 Task: Add Fresh Farm-Raised Tilapia Fillet to the cart.
Action: Mouse moved to (16, 114)
Screenshot: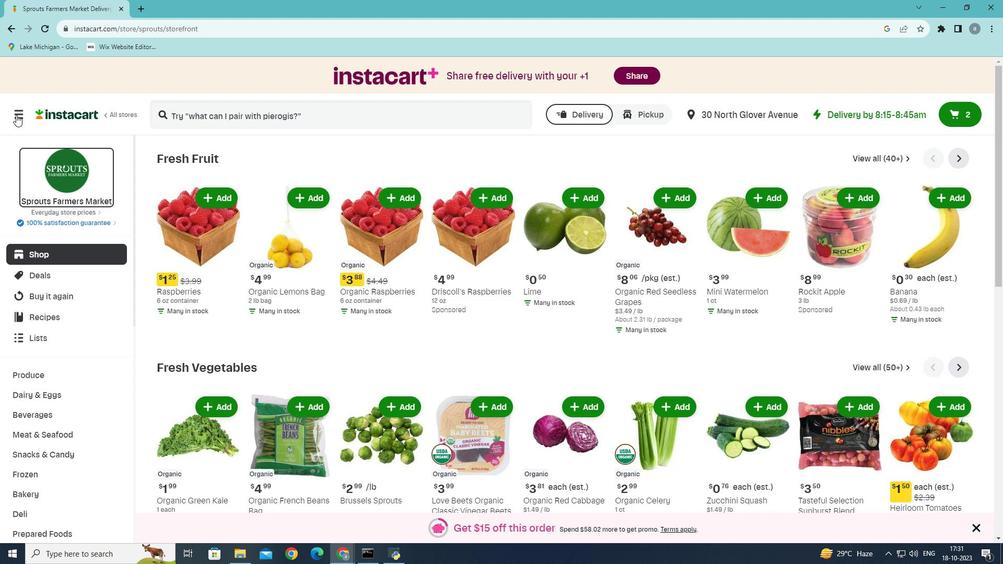 
Action: Mouse pressed left at (16, 114)
Screenshot: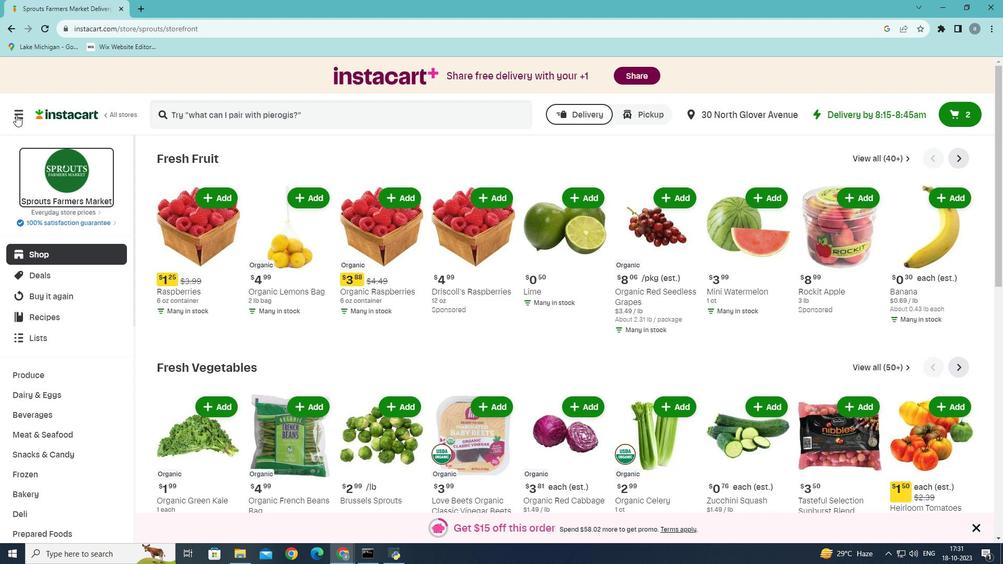 
Action: Mouse moved to (98, 306)
Screenshot: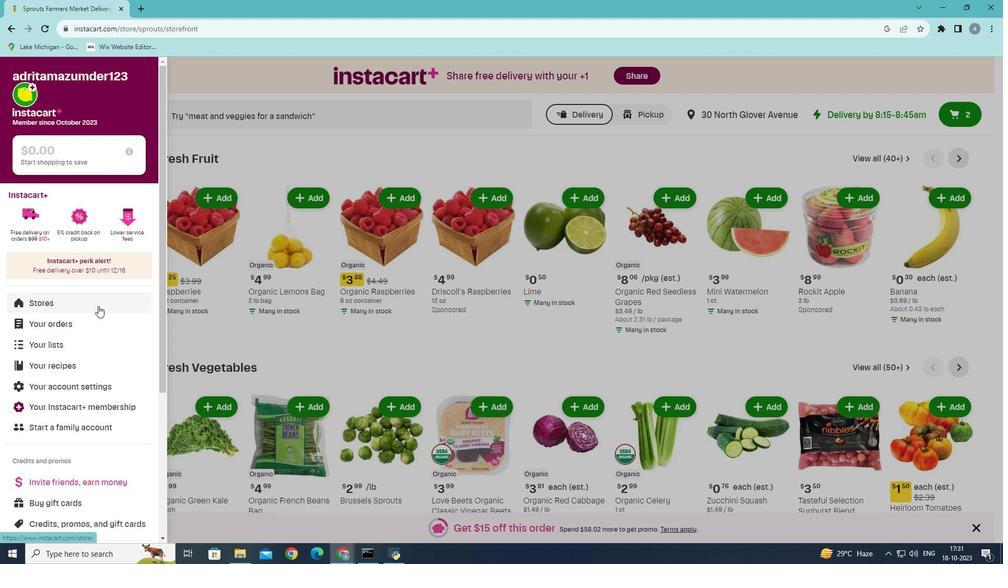 
Action: Mouse pressed left at (98, 306)
Screenshot: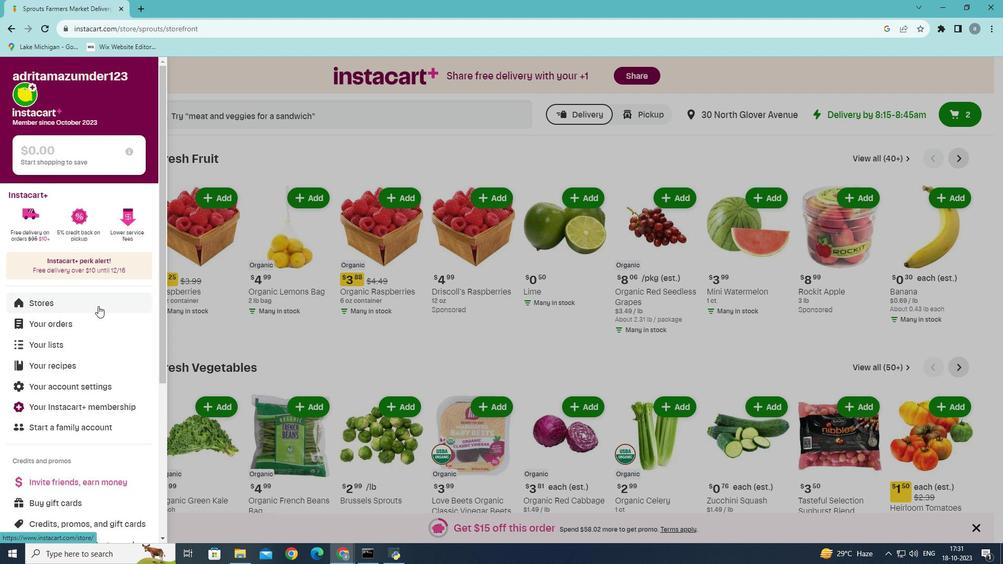 
Action: Mouse moved to (235, 108)
Screenshot: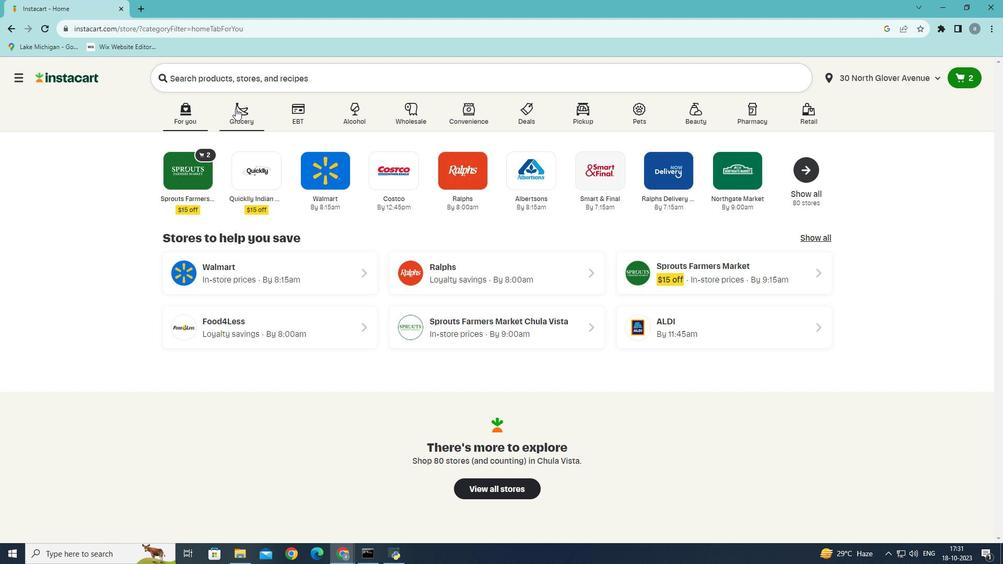 
Action: Mouse pressed left at (235, 108)
Screenshot: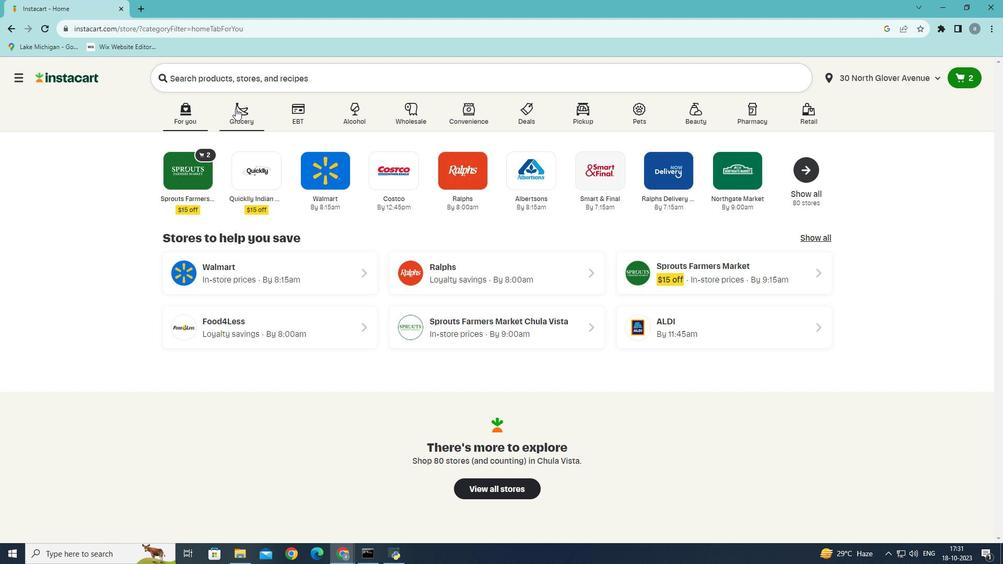 
Action: Mouse moved to (227, 302)
Screenshot: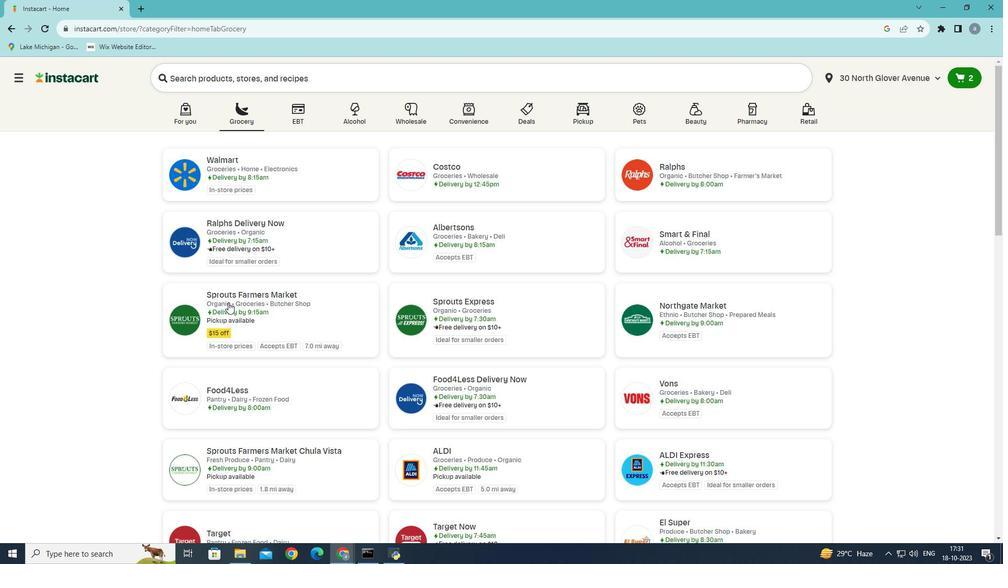 
Action: Mouse pressed left at (227, 302)
Screenshot: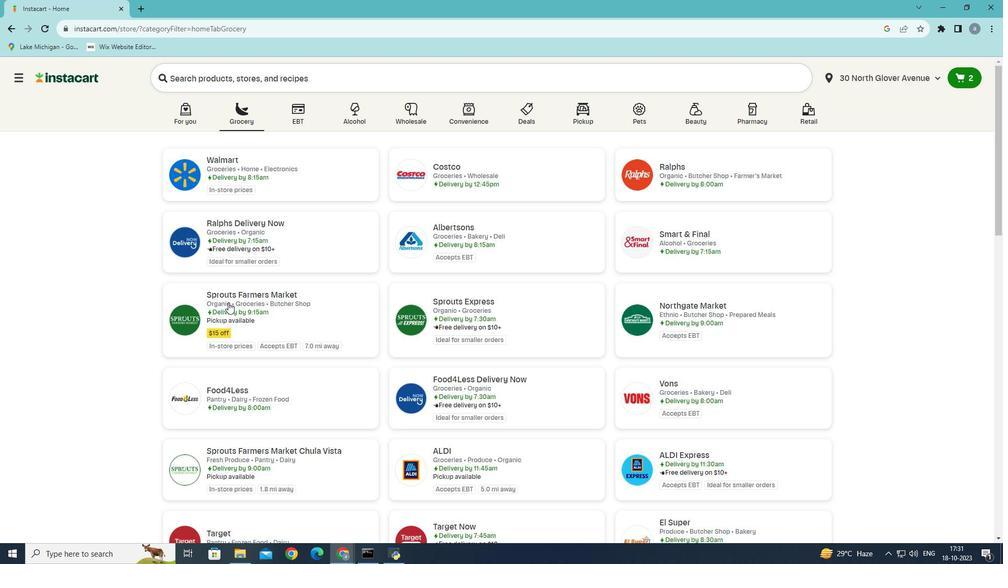 
Action: Mouse moved to (84, 432)
Screenshot: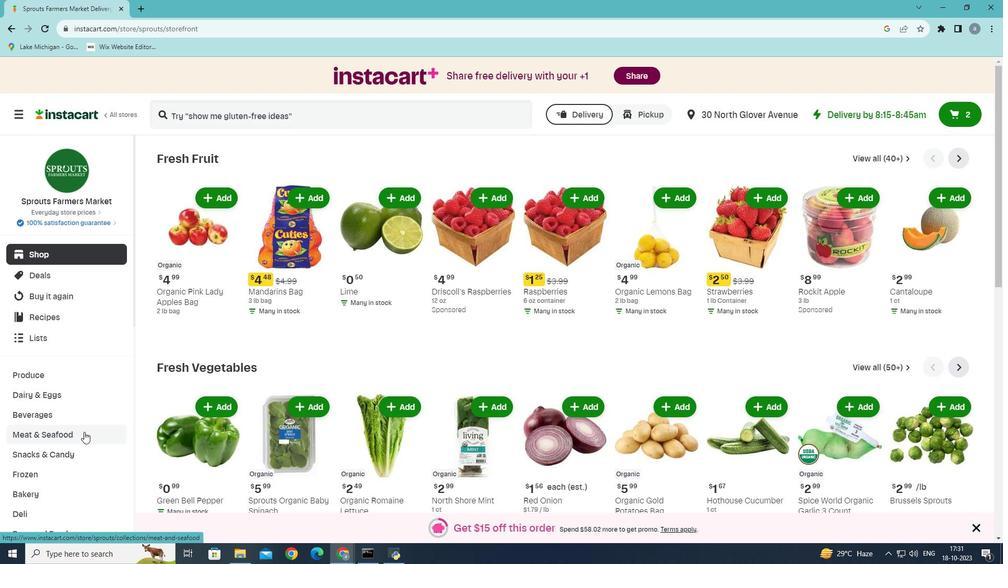 
Action: Mouse pressed left at (84, 432)
Screenshot: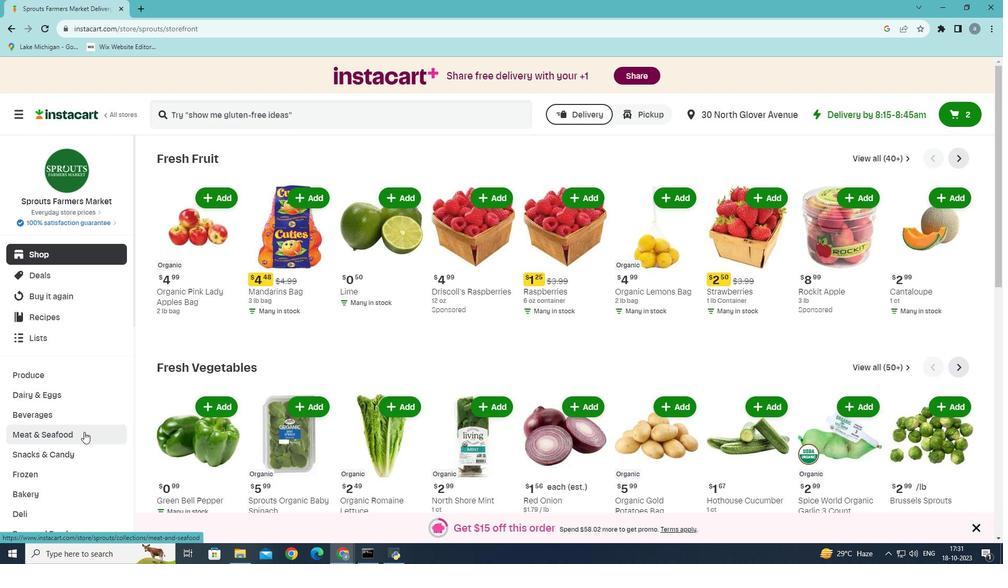
Action: Mouse moved to (312, 428)
Screenshot: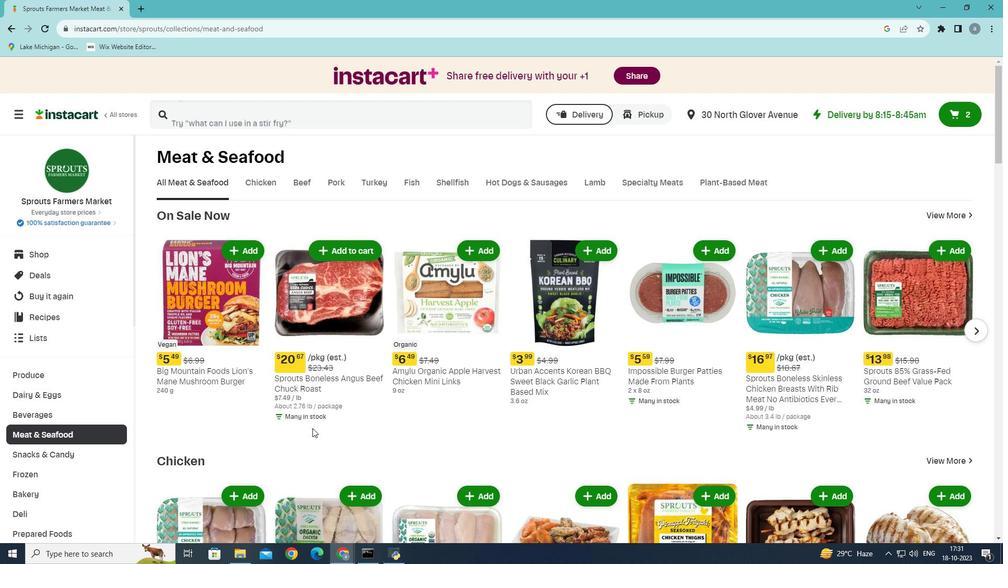 
Action: Mouse scrolled (312, 428) with delta (0, 0)
Screenshot: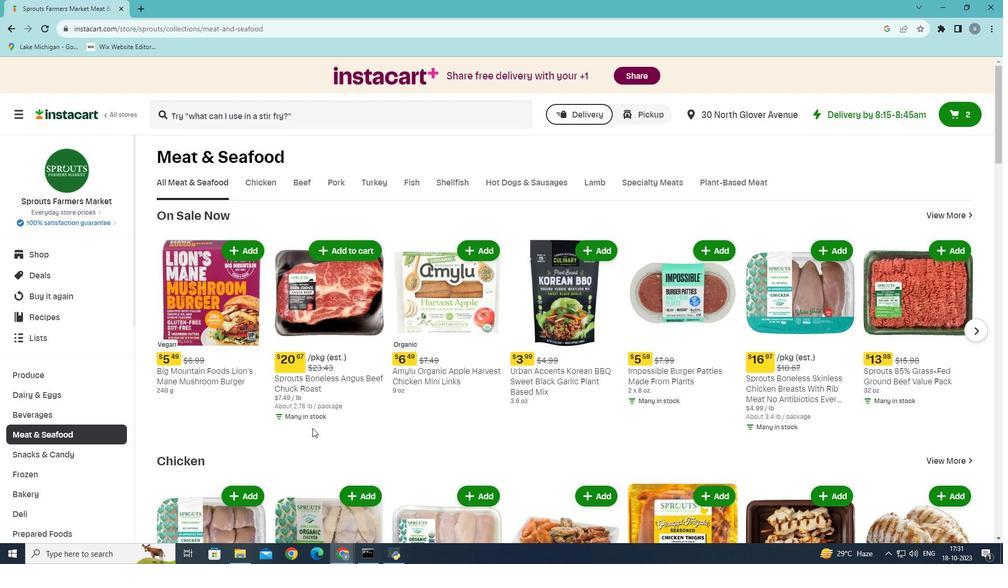 
Action: Mouse moved to (410, 154)
Screenshot: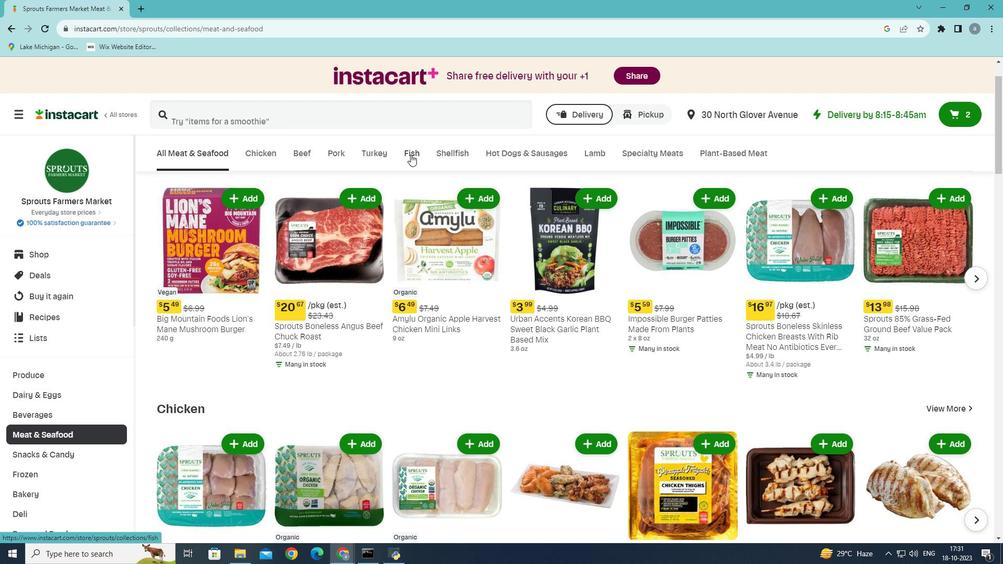 
Action: Mouse pressed left at (410, 154)
Screenshot: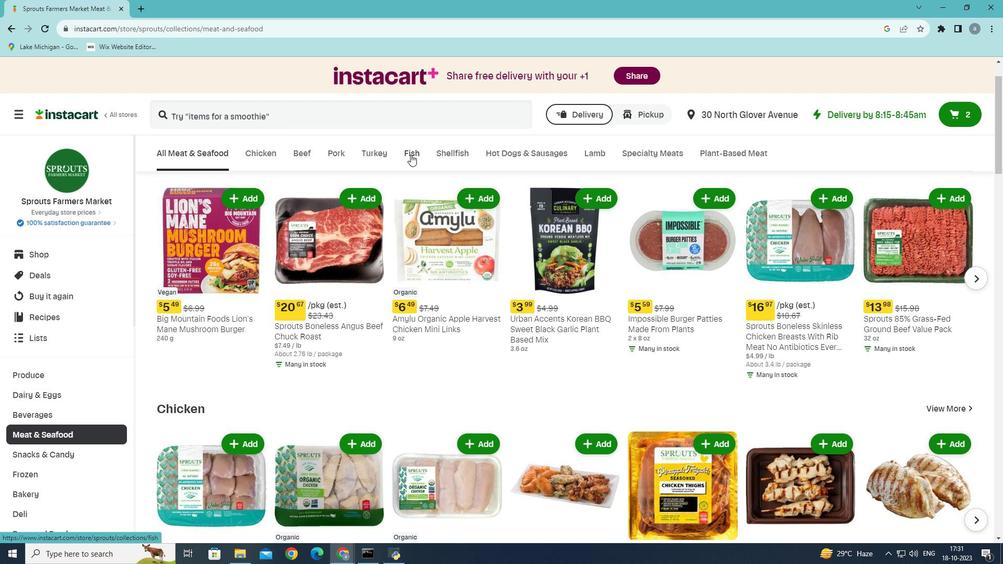 
Action: Mouse moved to (460, 301)
Screenshot: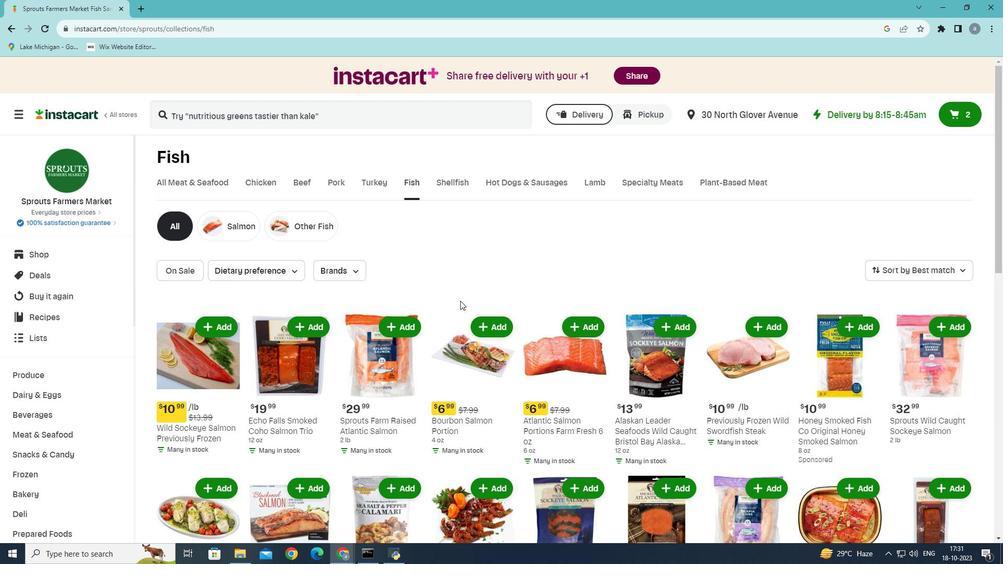 
Action: Mouse scrolled (460, 300) with delta (0, 0)
Screenshot: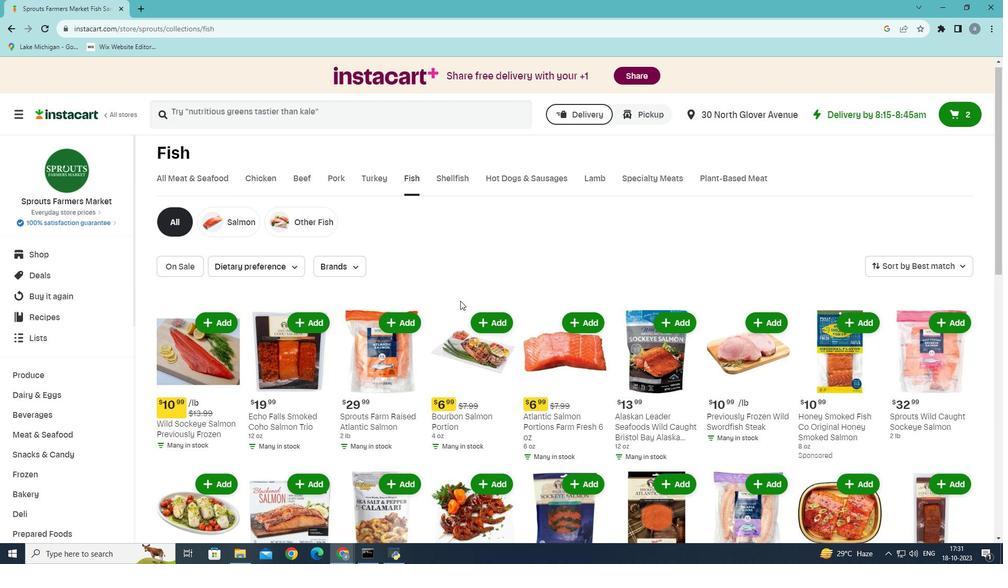 
Action: Mouse moved to (492, 295)
Screenshot: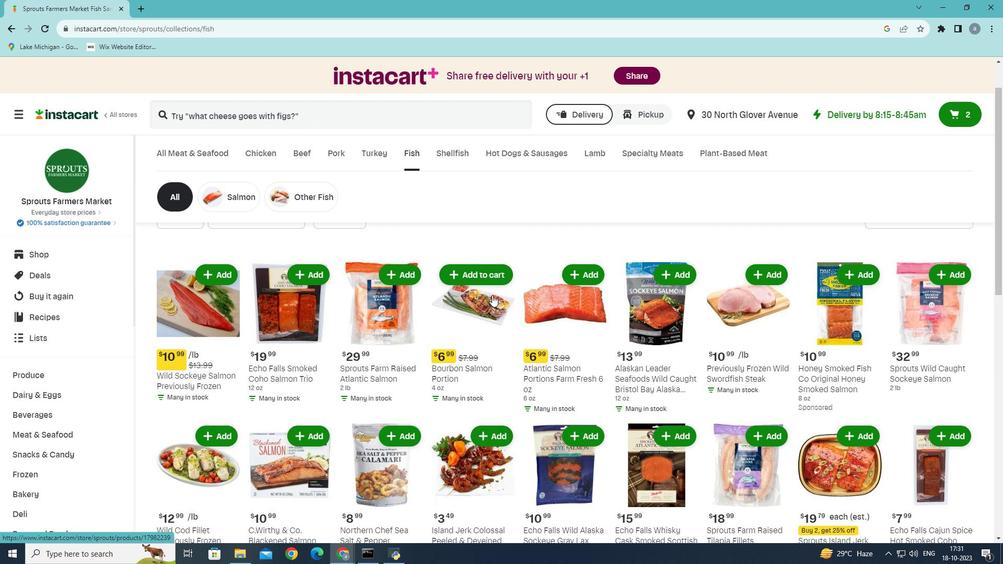 
Action: Mouse scrolled (492, 294) with delta (0, 0)
Screenshot: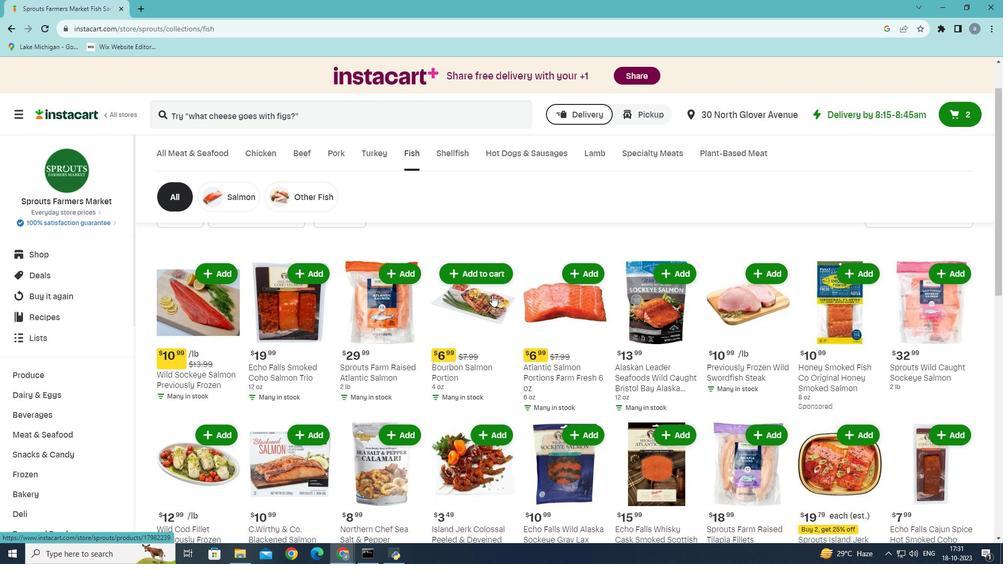 
Action: Mouse scrolled (492, 294) with delta (0, 0)
Screenshot: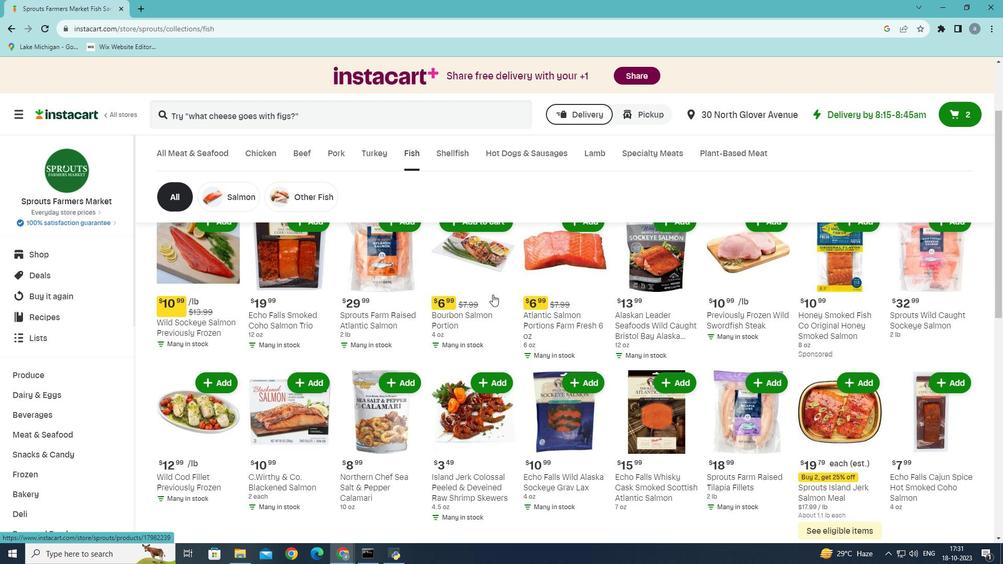 
Action: Mouse moved to (504, 286)
Screenshot: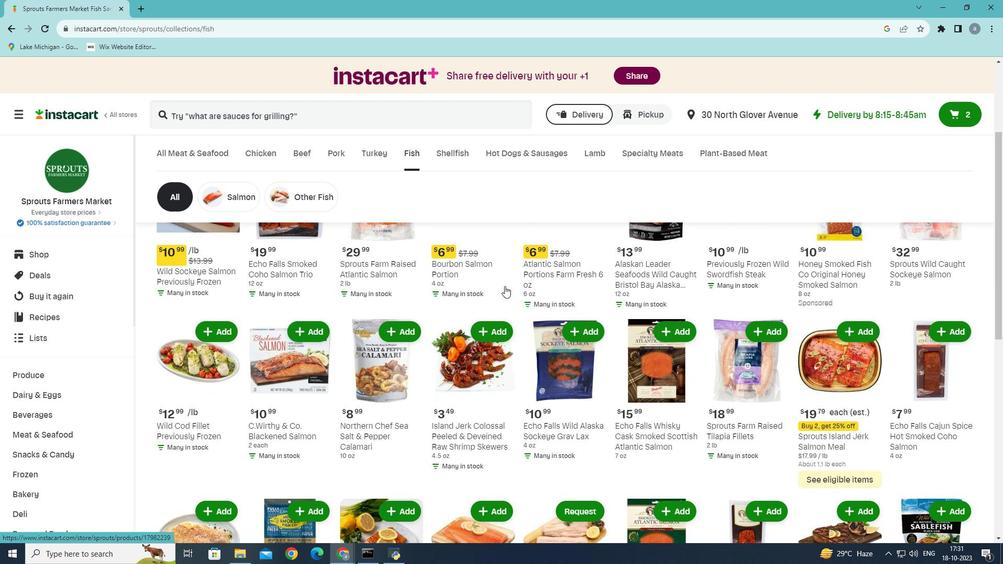 
Action: Mouse scrolled (504, 285) with delta (0, 0)
Screenshot: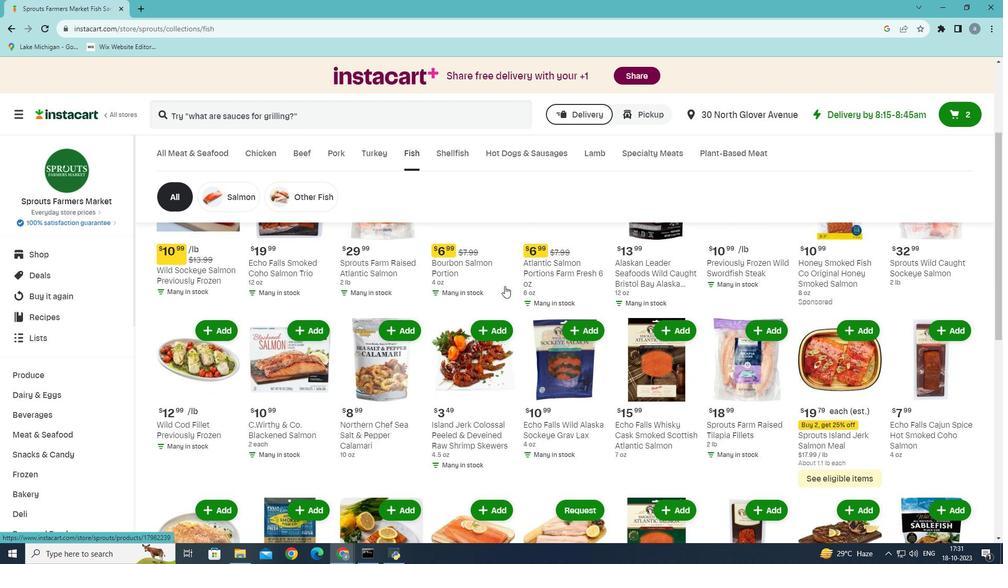 
Action: Mouse scrolled (504, 285) with delta (0, 0)
Screenshot: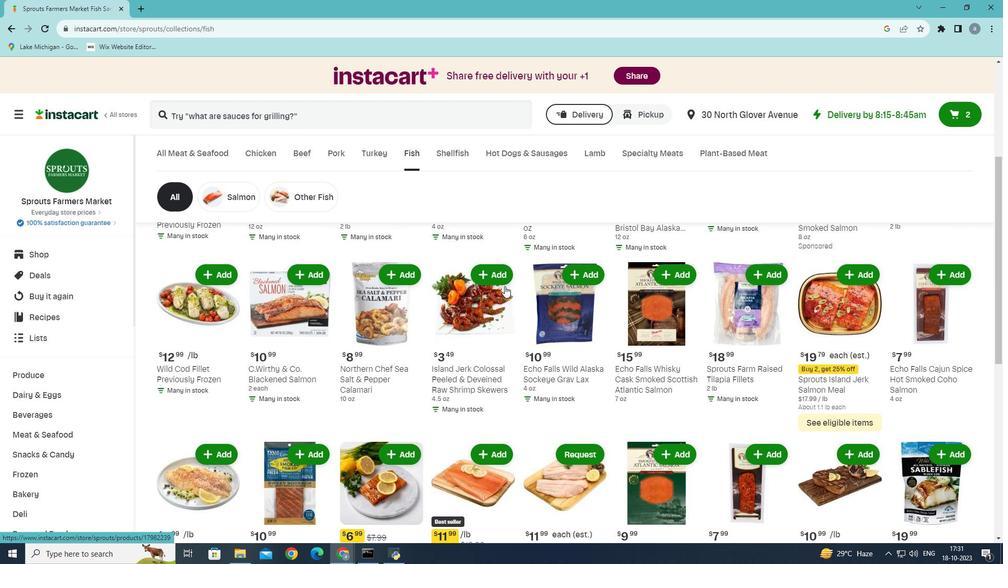 
Action: Mouse moved to (504, 285)
Screenshot: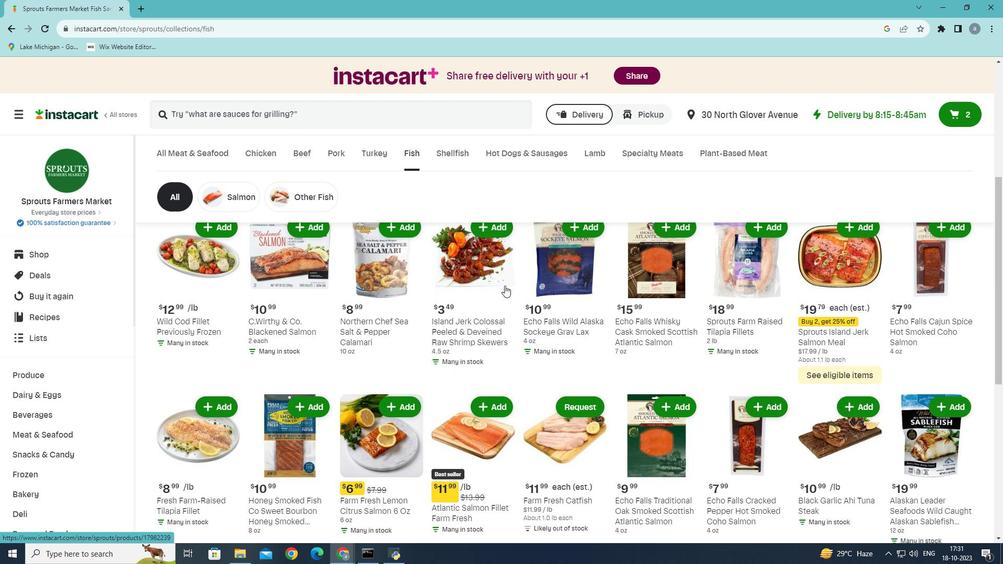 
Action: Mouse scrolled (504, 285) with delta (0, 0)
Screenshot: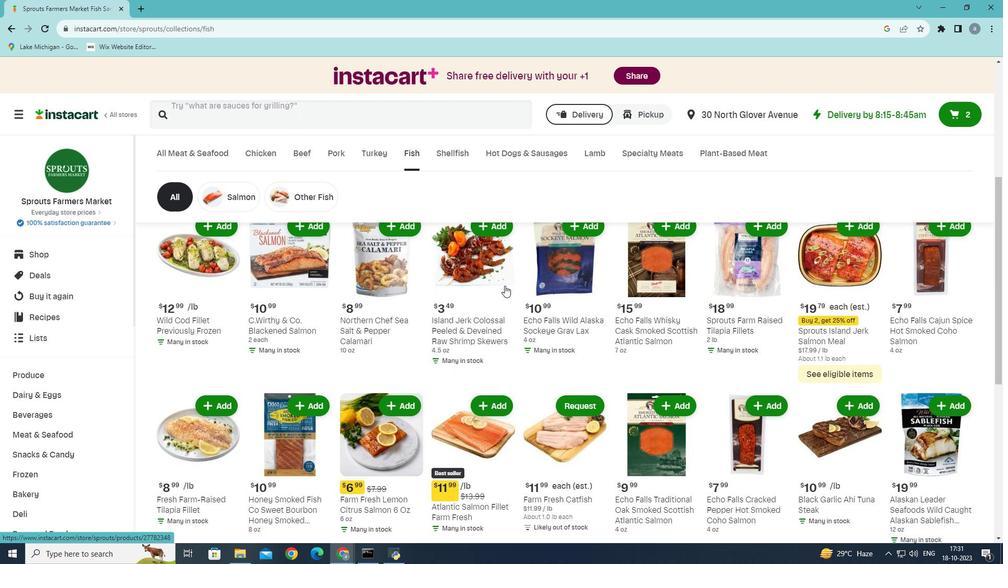 
Action: Mouse scrolled (504, 285) with delta (0, 0)
Screenshot: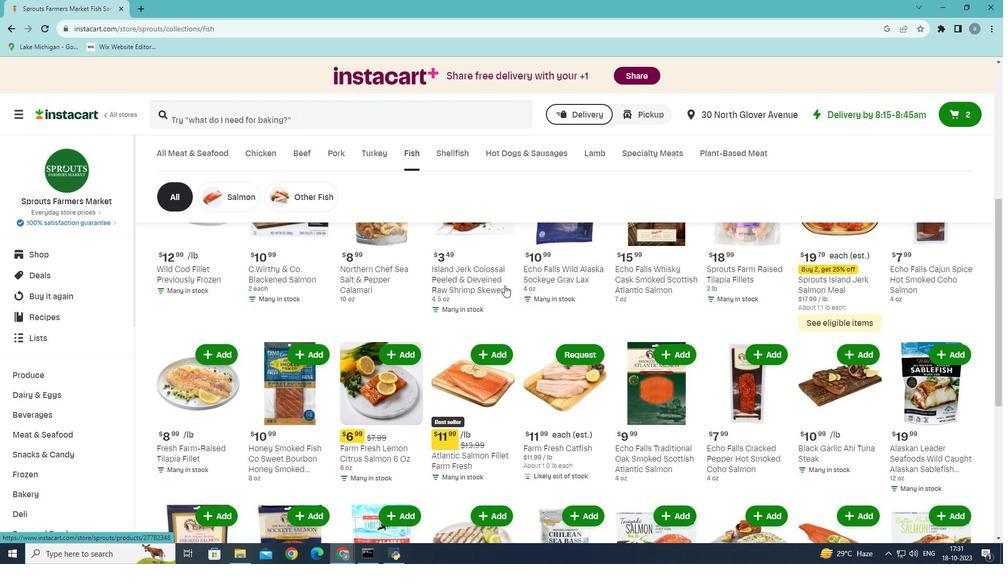 
Action: Mouse moved to (513, 278)
Screenshot: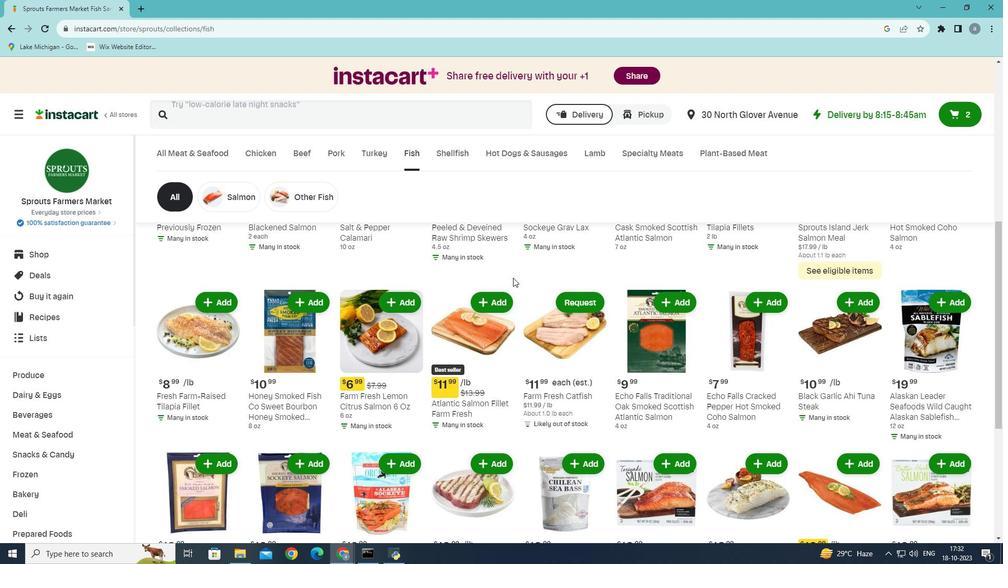 
Action: Mouse scrolled (513, 277) with delta (0, 0)
Screenshot: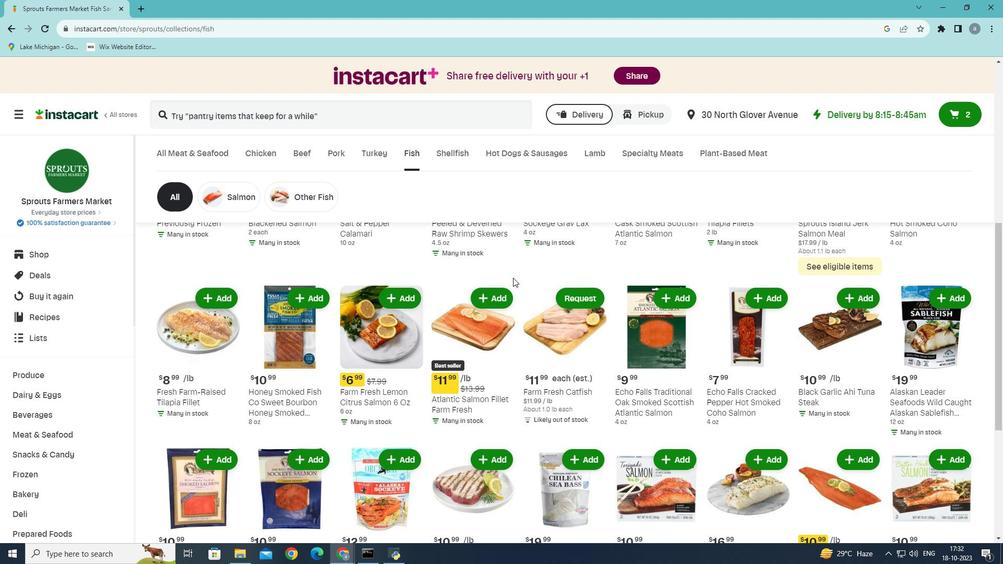 
Action: Mouse moved to (513, 279)
Screenshot: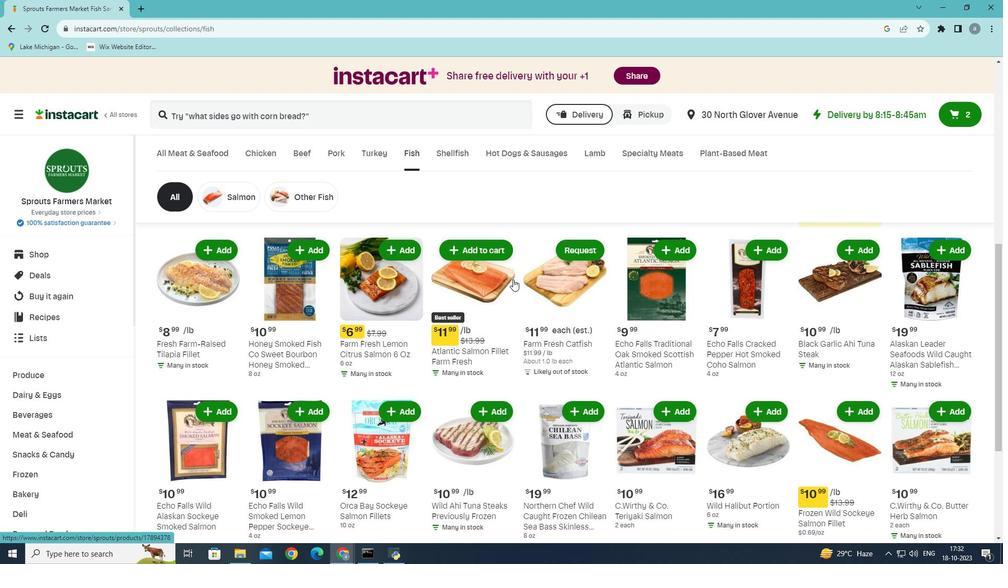 
Action: Mouse scrolled (513, 279) with delta (0, 0)
Screenshot: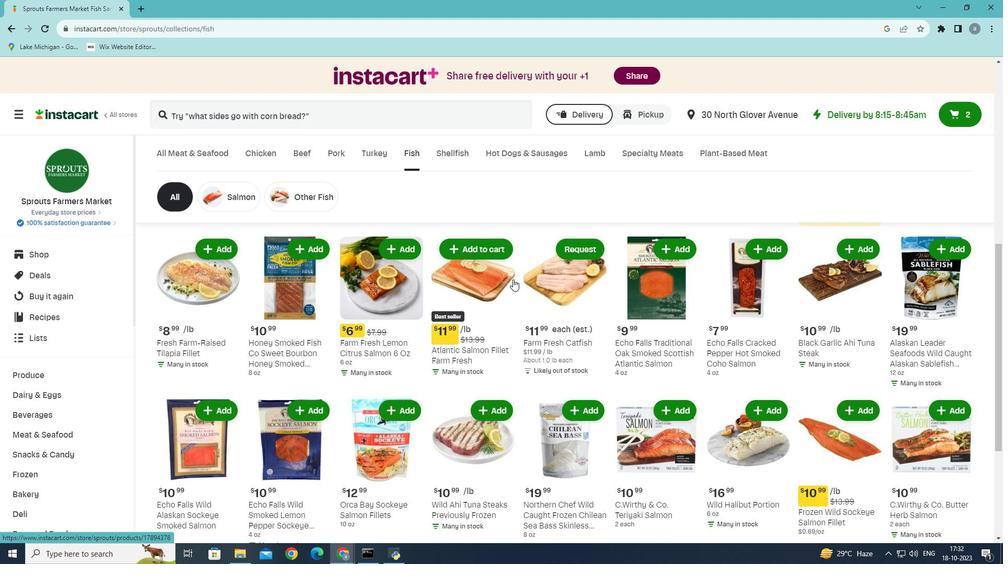 
Action: Mouse scrolled (513, 279) with delta (0, 0)
Screenshot: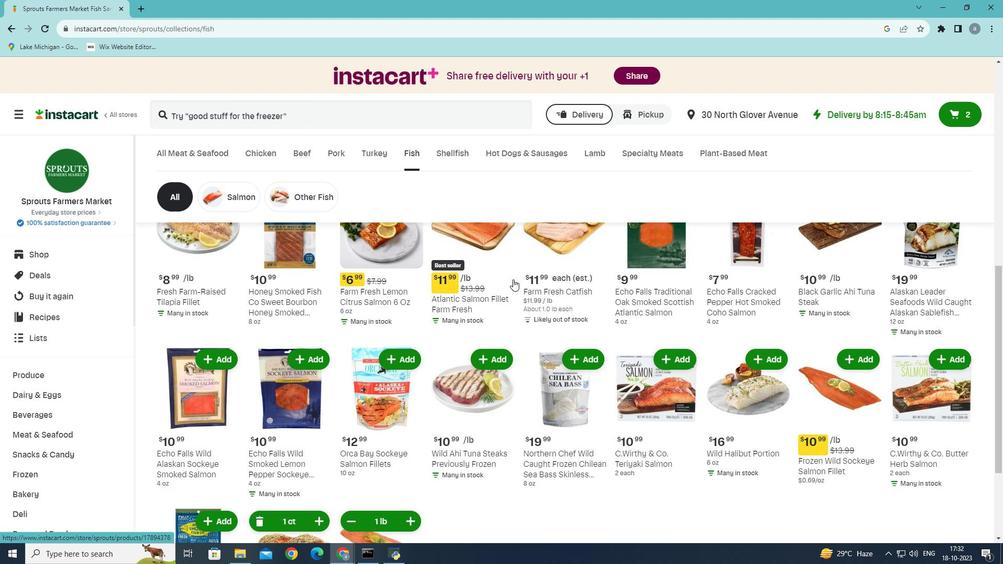 
Action: Mouse scrolled (513, 279) with delta (0, 0)
Screenshot: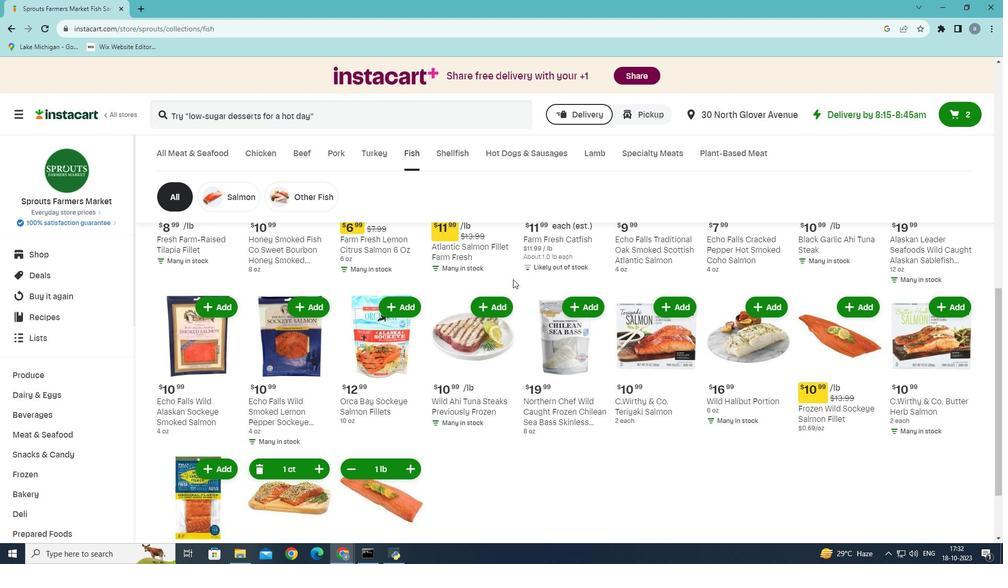 
Action: Mouse scrolled (513, 279) with delta (0, 0)
Screenshot: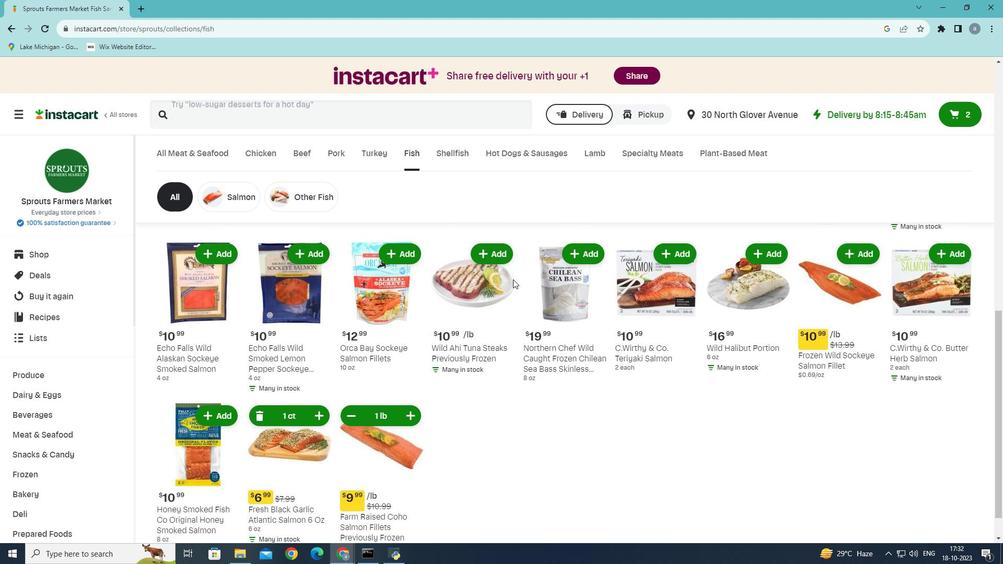
Action: Mouse scrolled (513, 279) with delta (0, 0)
Screenshot: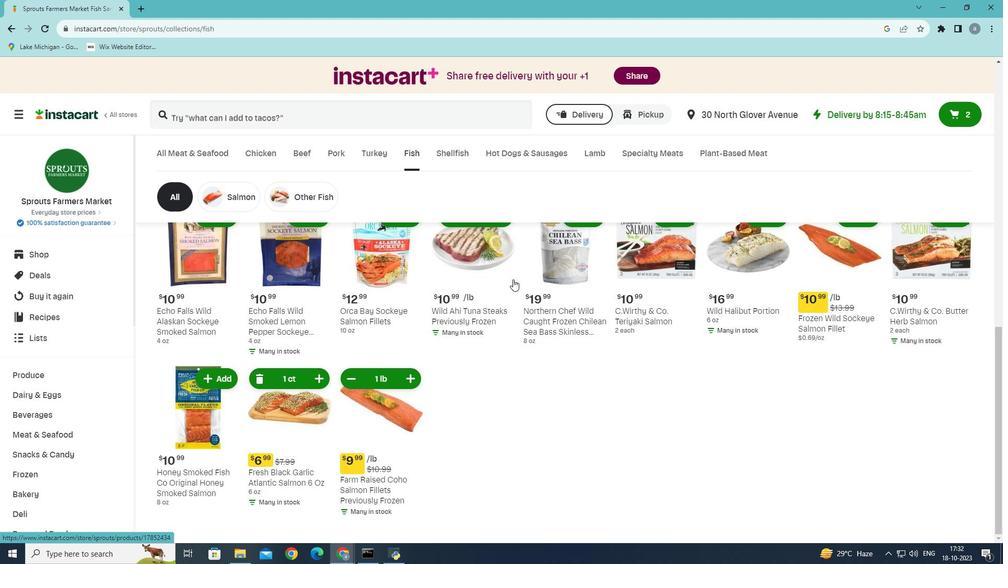
Action: Mouse scrolled (513, 279) with delta (0, 0)
Screenshot: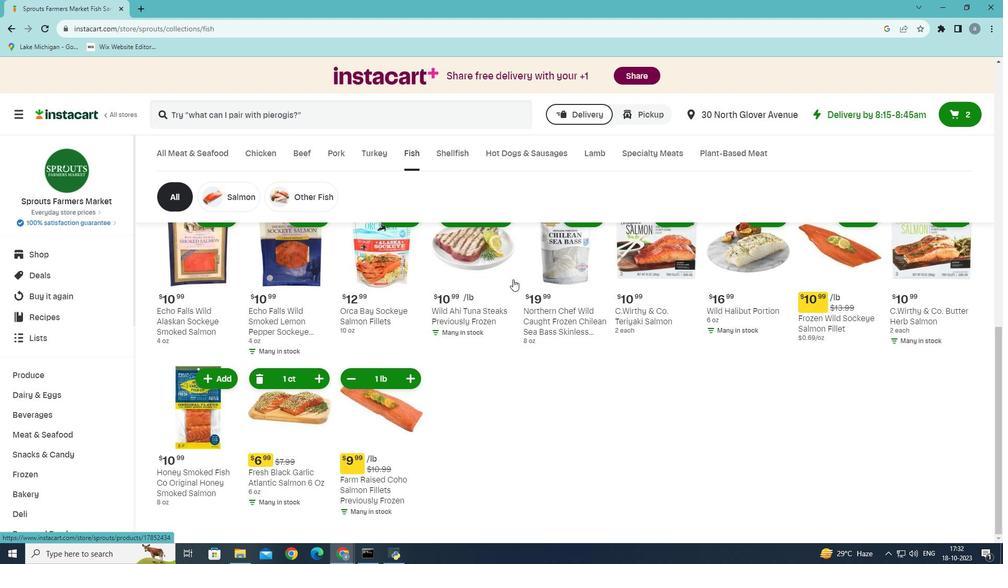 
Action: Mouse scrolled (513, 279) with delta (0, 0)
Screenshot: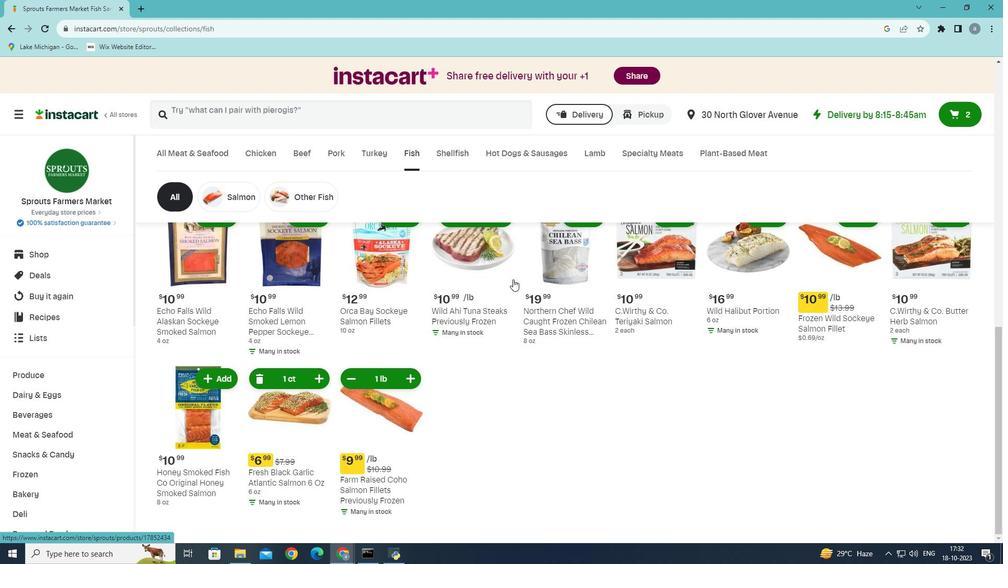 
Action: Mouse scrolled (513, 279) with delta (0, 0)
Screenshot: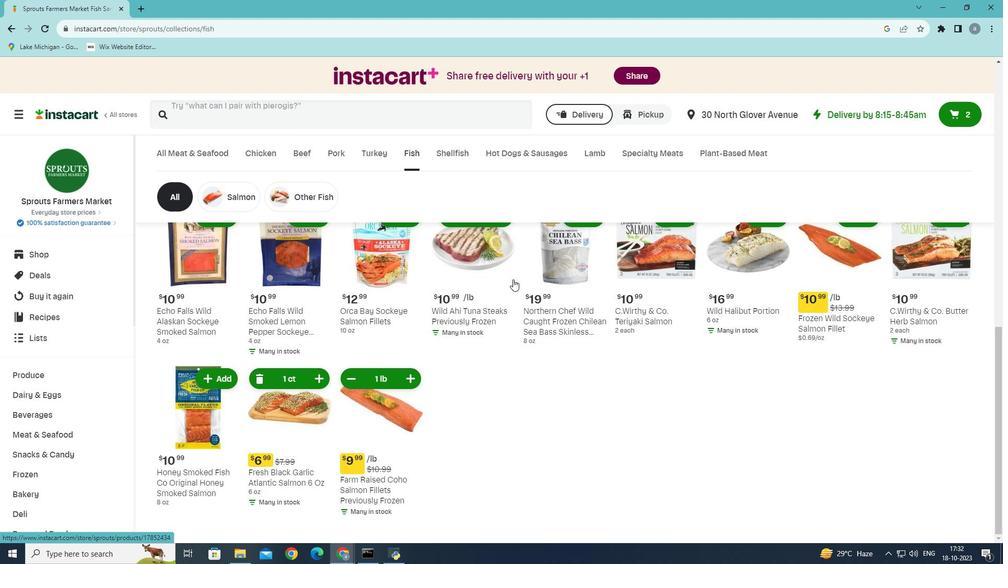 
Action: Mouse scrolled (513, 280) with delta (0, 0)
Screenshot: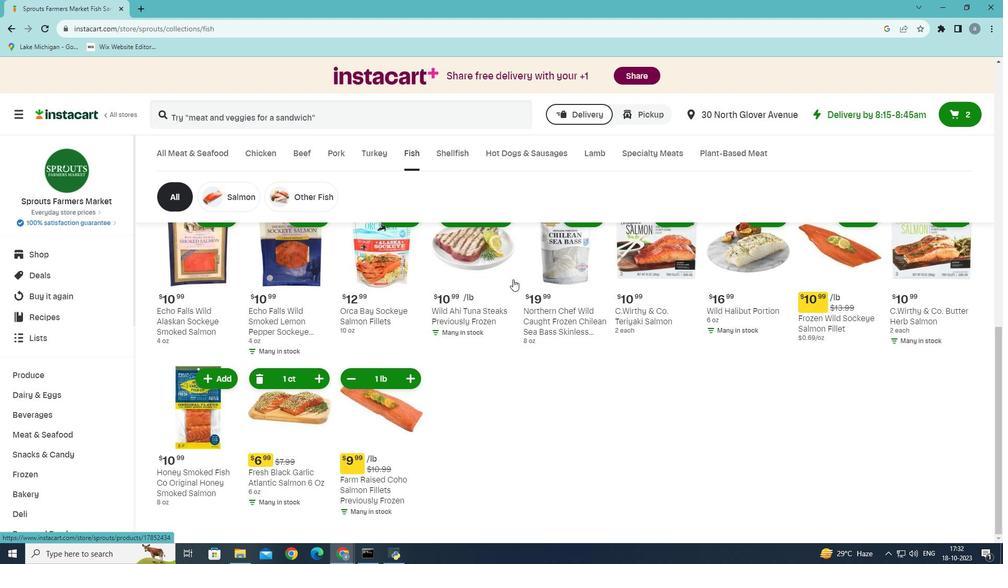 
Action: Mouse scrolled (513, 280) with delta (0, 0)
Screenshot: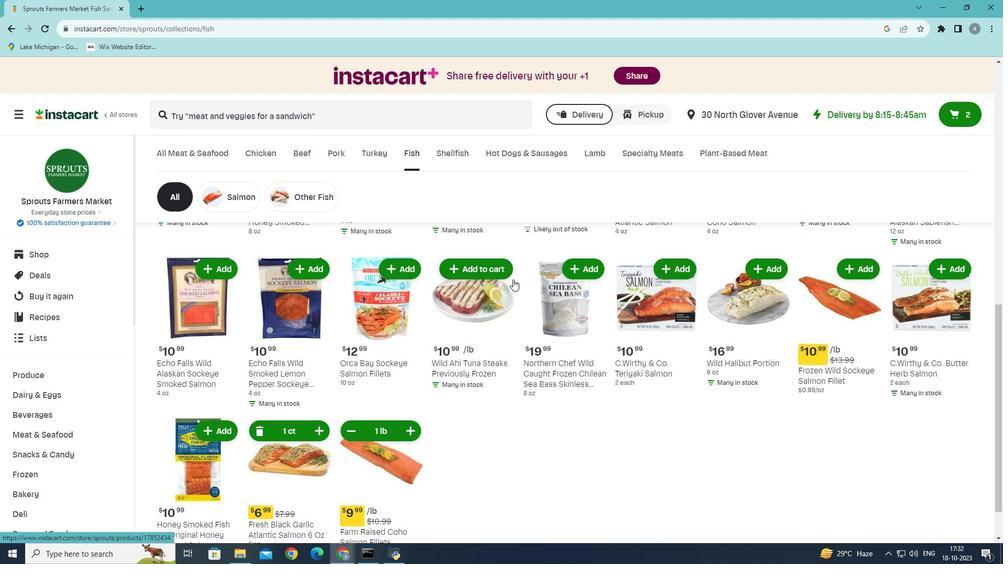 
Action: Mouse scrolled (513, 279) with delta (0, 0)
Screenshot: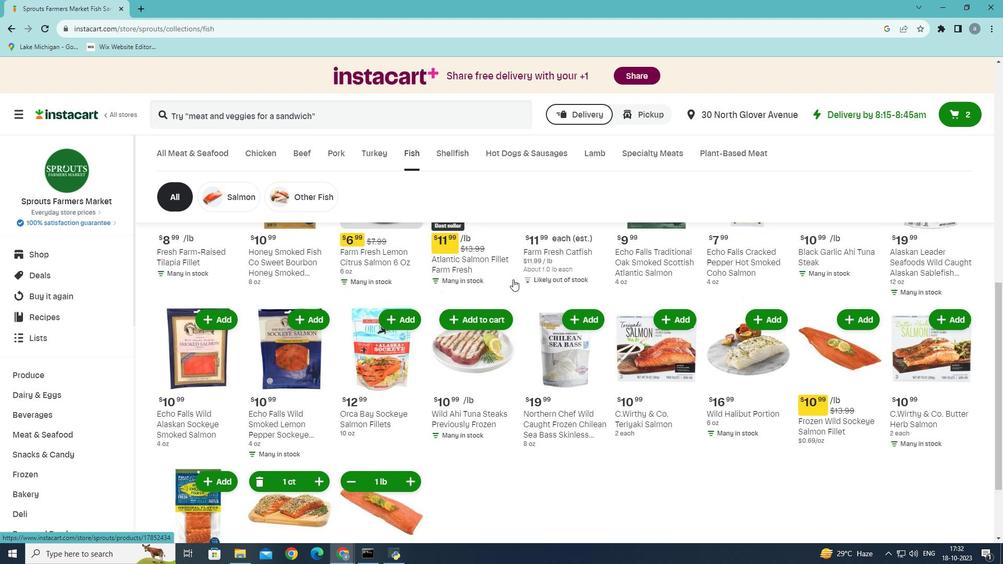 
Action: Mouse scrolled (513, 279) with delta (0, 0)
Screenshot: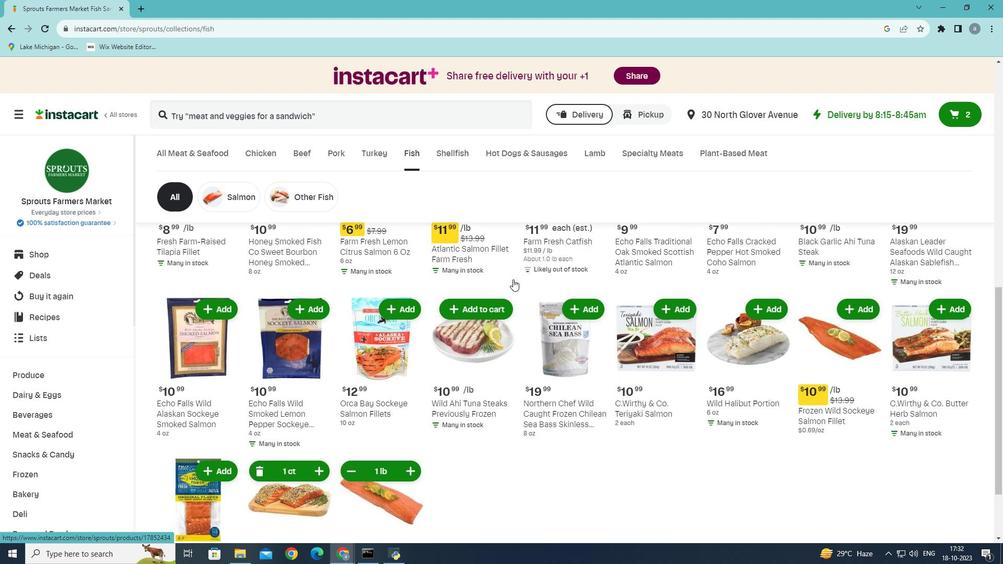 
Action: Mouse scrolled (513, 280) with delta (0, 0)
Screenshot: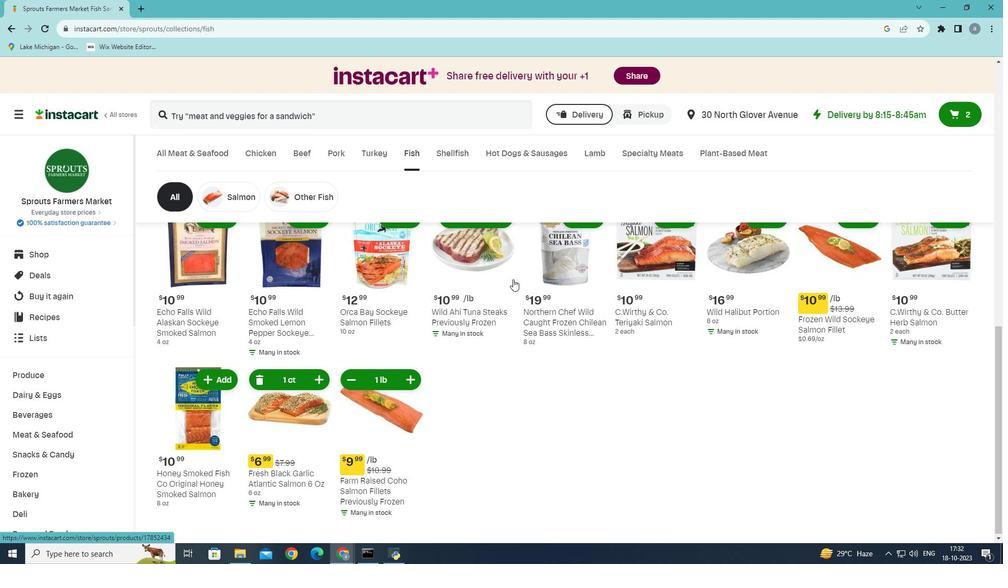 
Action: Mouse scrolled (513, 280) with delta (0, 0)
Screenshot: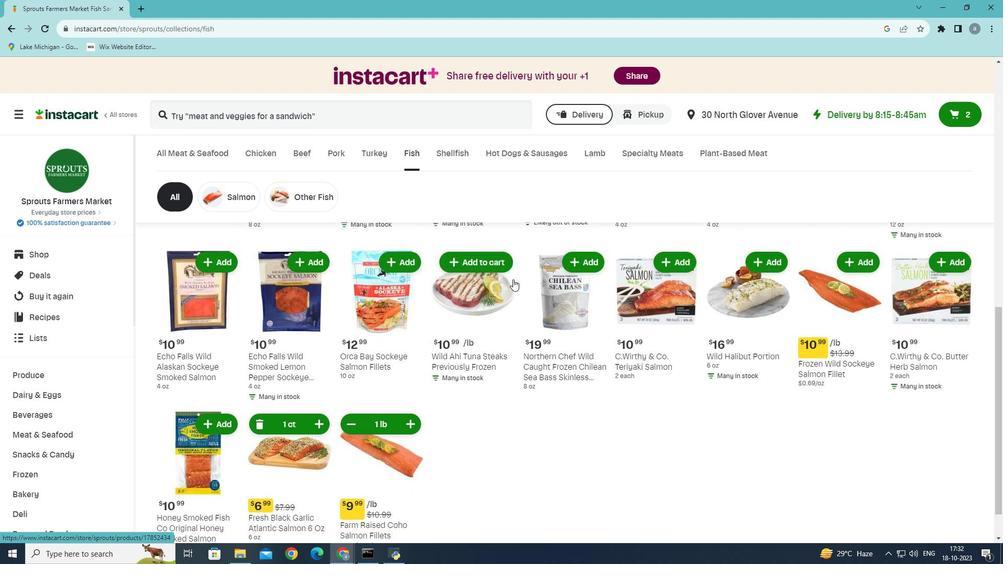
Action: Mouse scrolled (513, 280) with delta (0, 0)
Screenshot: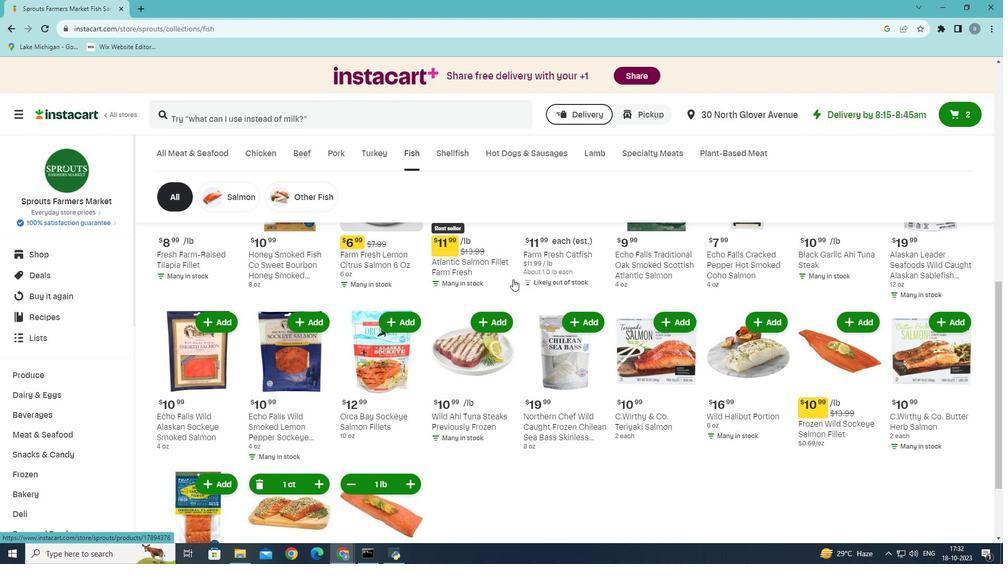 
Action: Mouse scrolled (513, 280) with delta (0, 0)
Screenshot: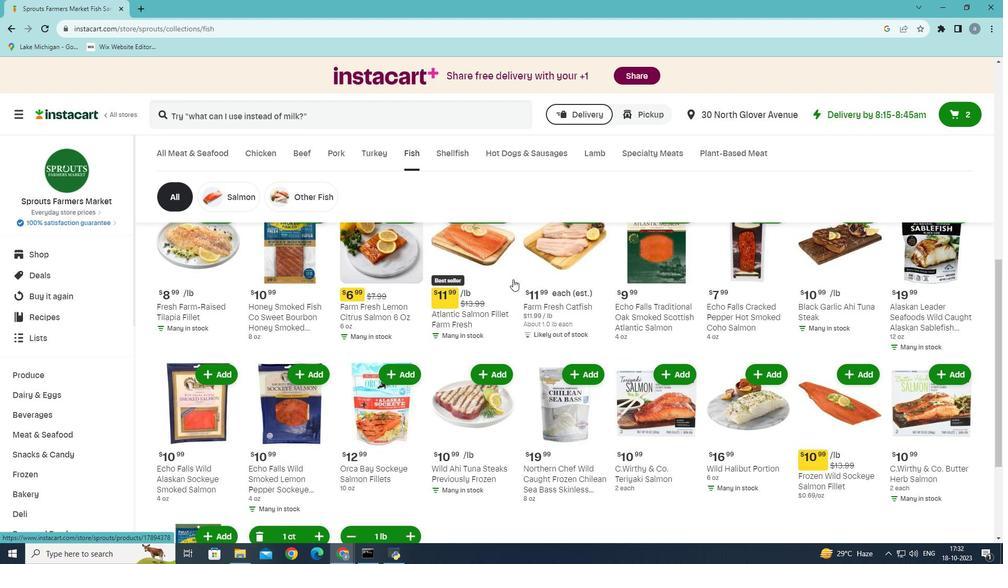 
Action: Mouse moved to (518, 296)
Screenshot: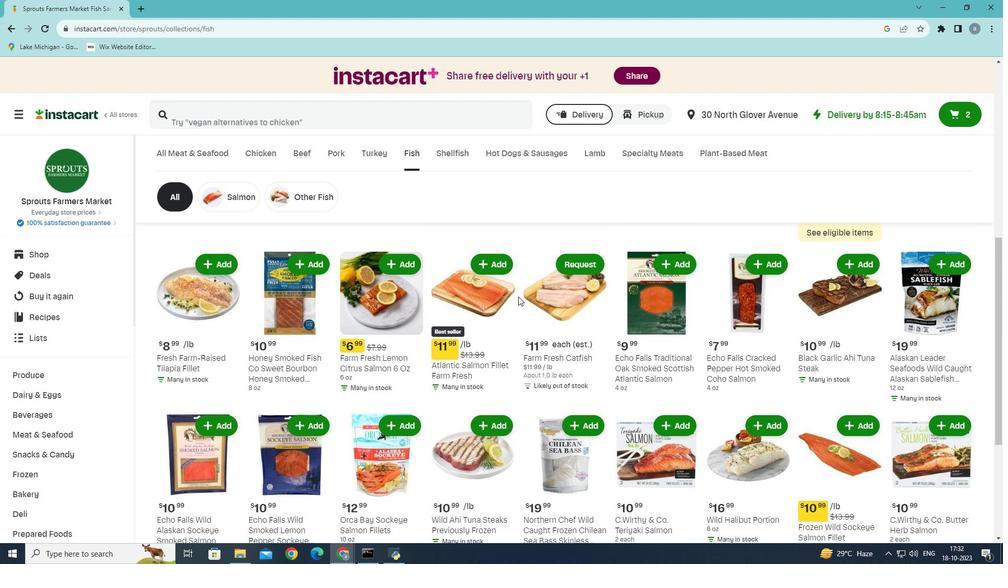 
Action: Mouse scrolled (518, 297) with delta (0, 0)
Screenshot: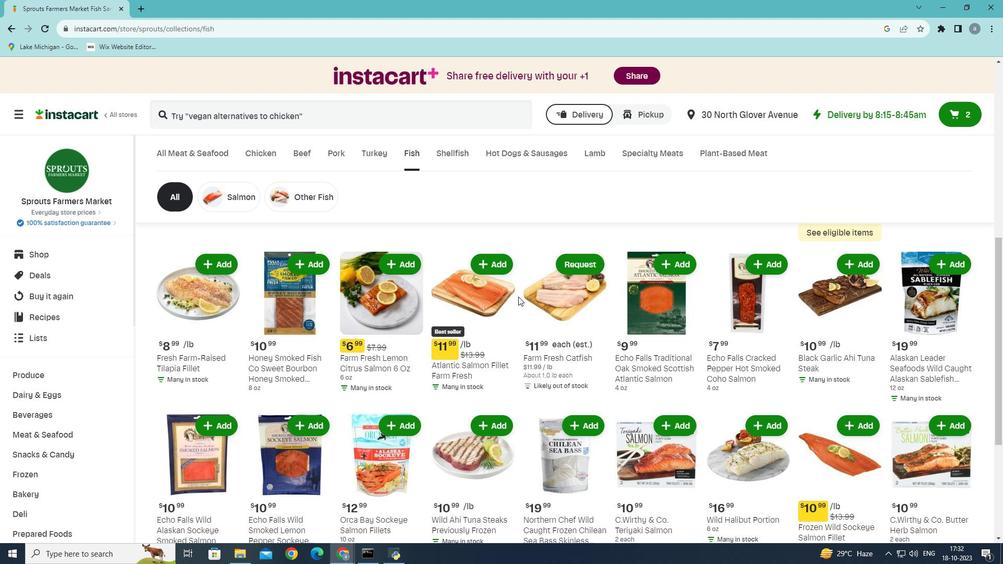 
Action: Mouse moved to (520, 296)
Screenshot: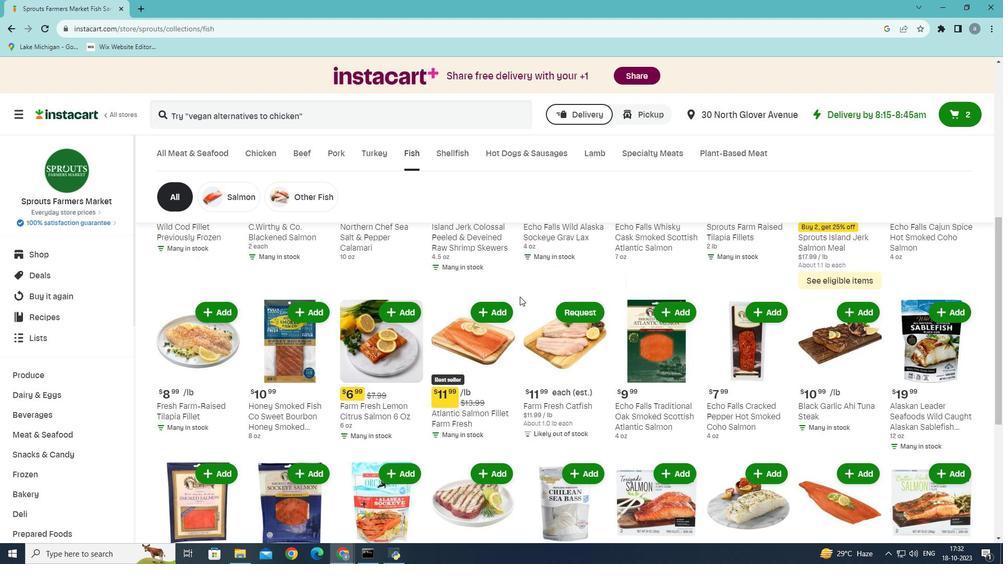 
Action: Mouse scrolled (520, 297) with delta (0, 0)
Screenshot: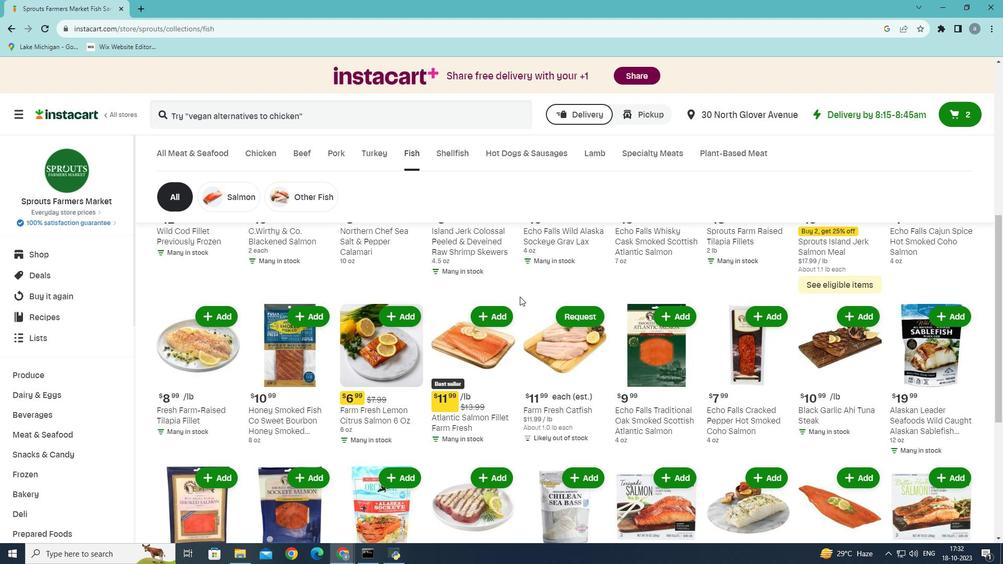 
Action: Mouse scrolled (520, 297) with delta (0, 0)
Screenshot: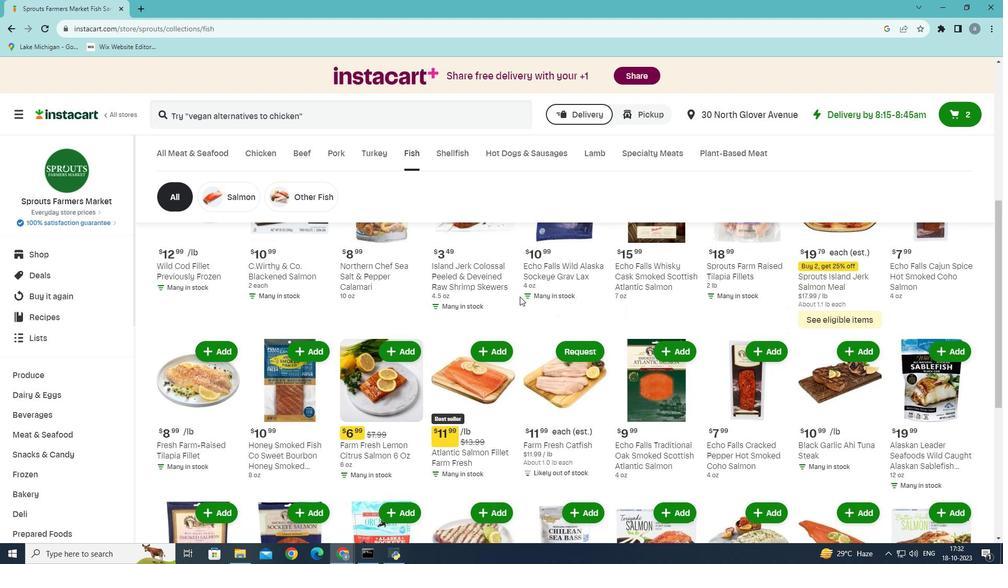 
Action: Mouse moved to (580, 312)
Screenshot: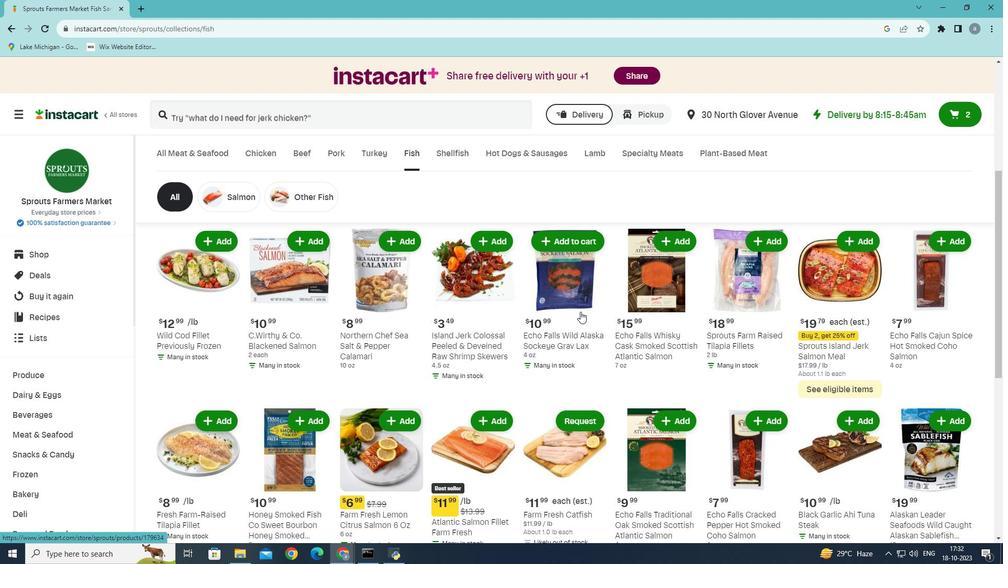 
Action: Mouse scrolled (580, 312) with delta (0, 0)
Screenshot: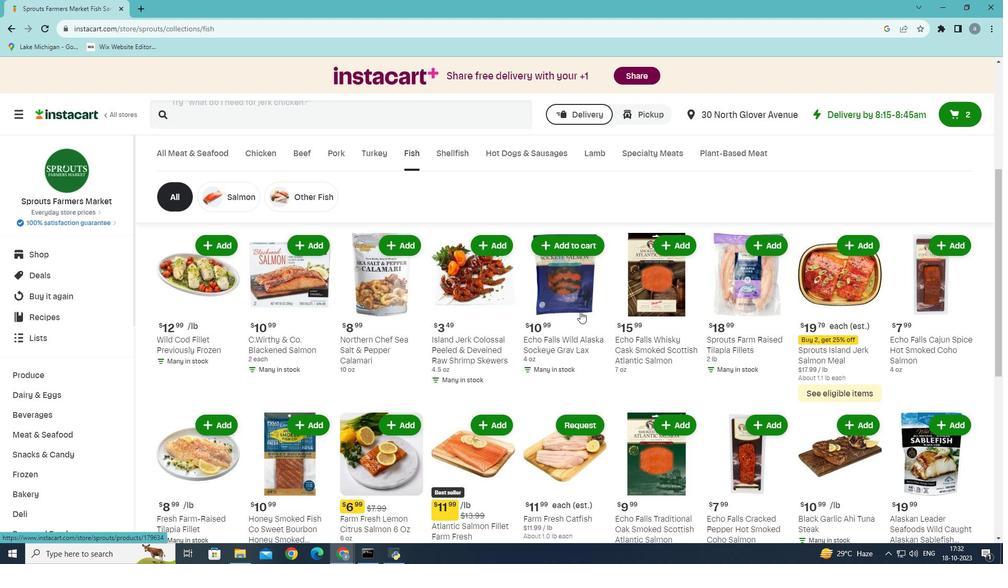 
Action: Mouse moved to (580, 312)
Screenshot: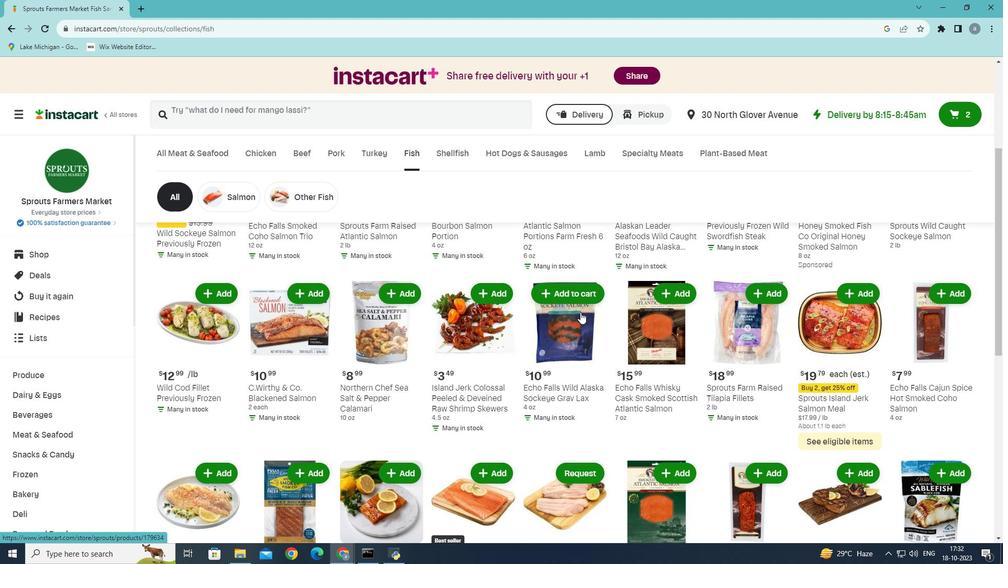 
Action: Mouse scrolled (580, 313) with delta (0, 0)
Screenshot: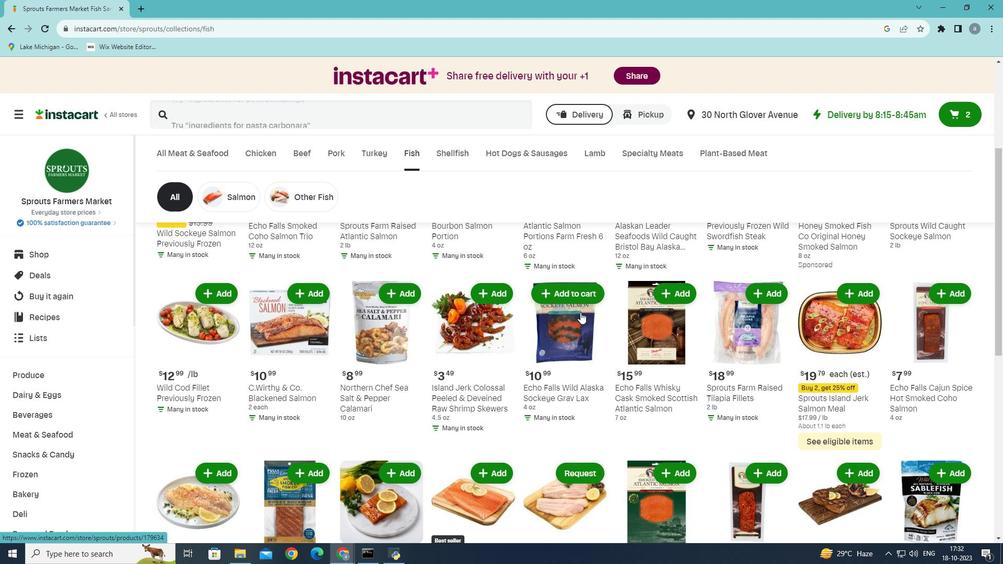 
Action: Mouse moved to (583, 312)
Screenshot: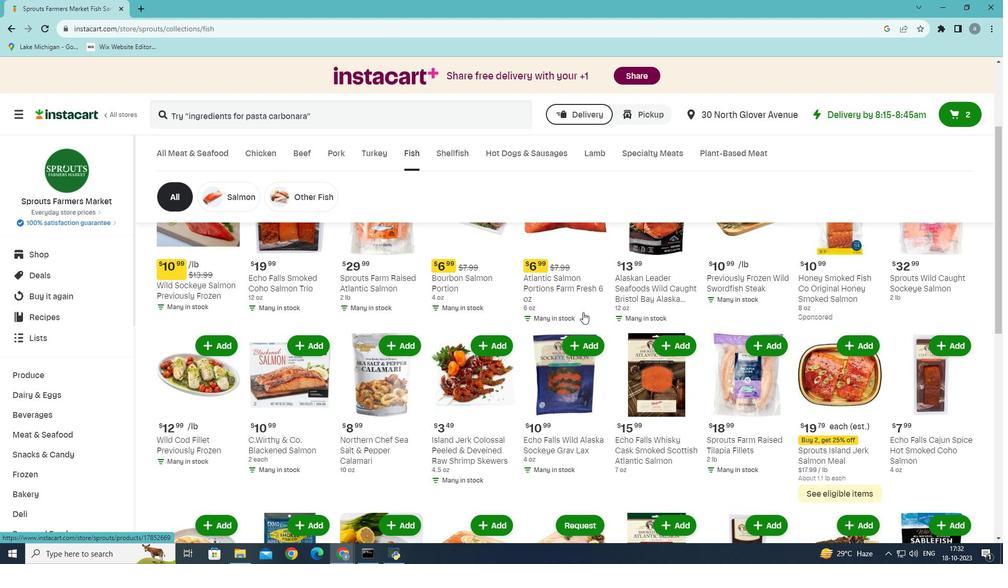 
Action: Mouse scrolled (583, 313) with delta (0, 0)
Screenshot: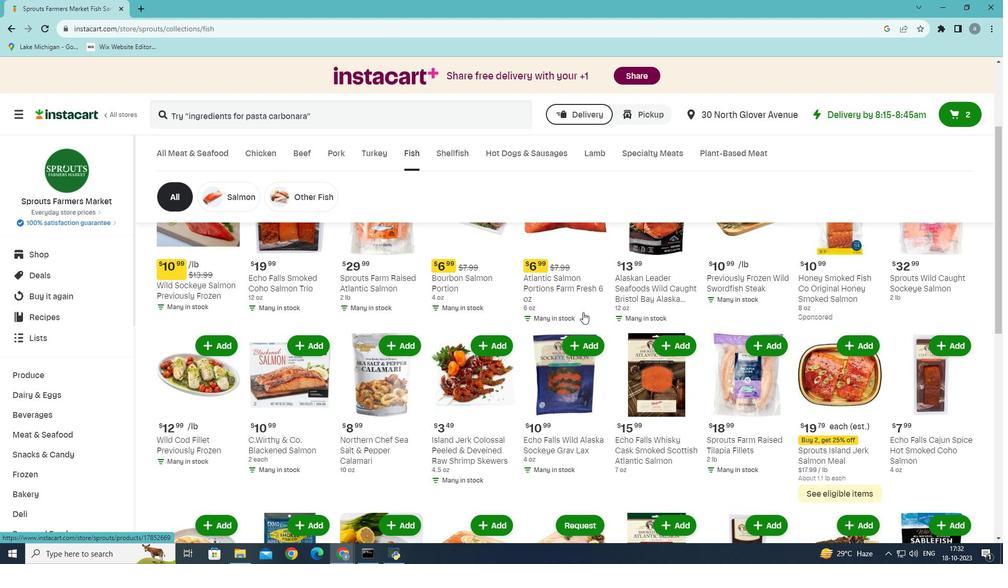 
Action: Mouse moved to (552, 321)
Screenshot: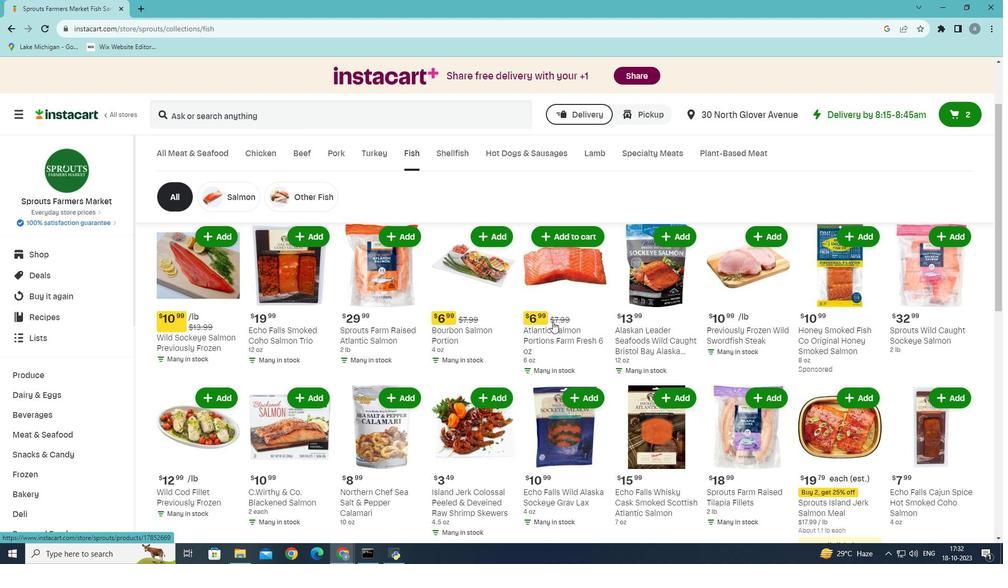 
Action: Mouse scrolled (552, 322) with delta (0, 0)
Screenshot: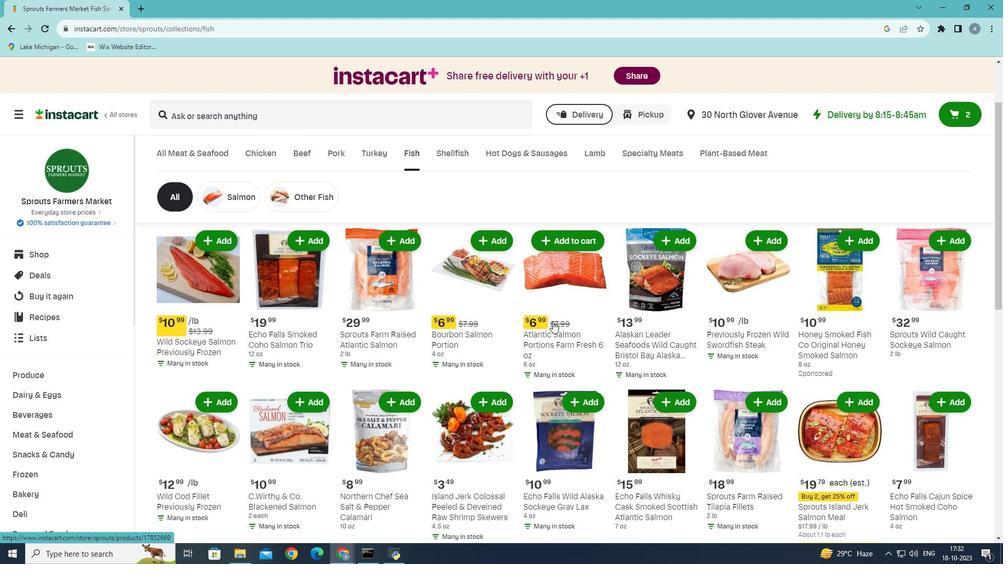 
Action: Mouse scrolled (552, 322) with delta (0, 0)
Screenshot: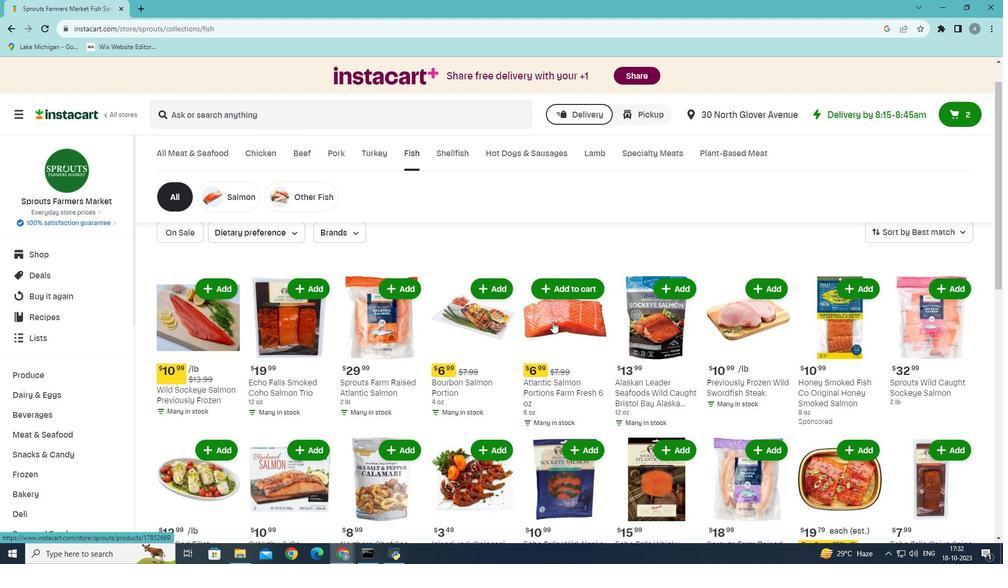 
Action: Mouse scrolled (552, 321) with delta (0, 0)
Screenshot: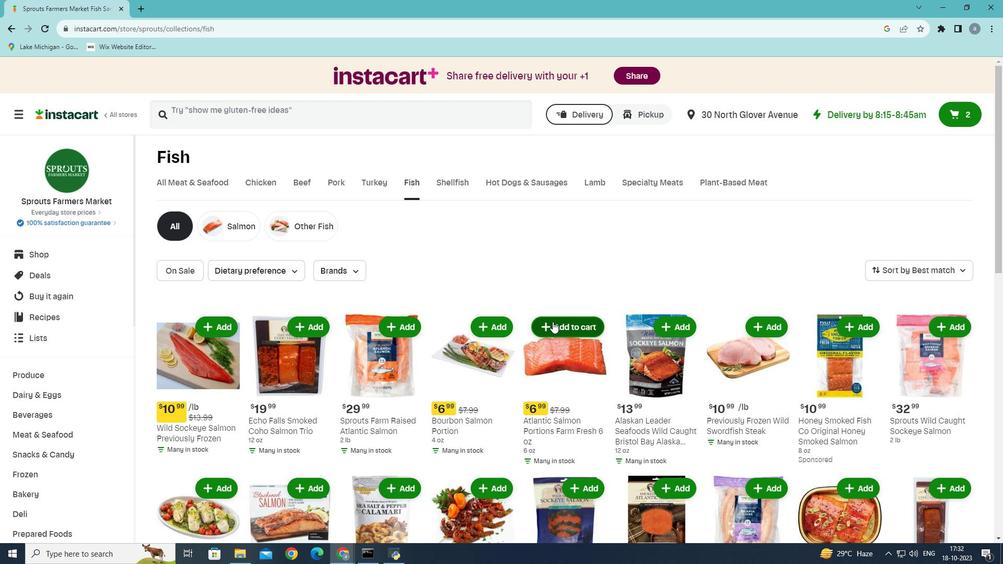 
Action: Mouse scrolled (552, 321) with delta (0, 0)
Screenshot: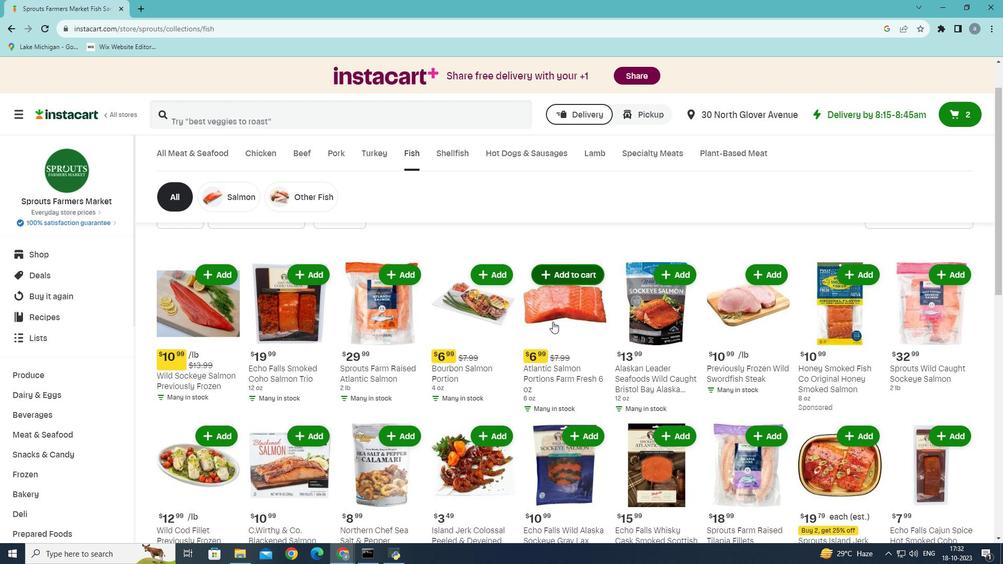 
Action: Mouse moved to (540, 333)
Screenshot: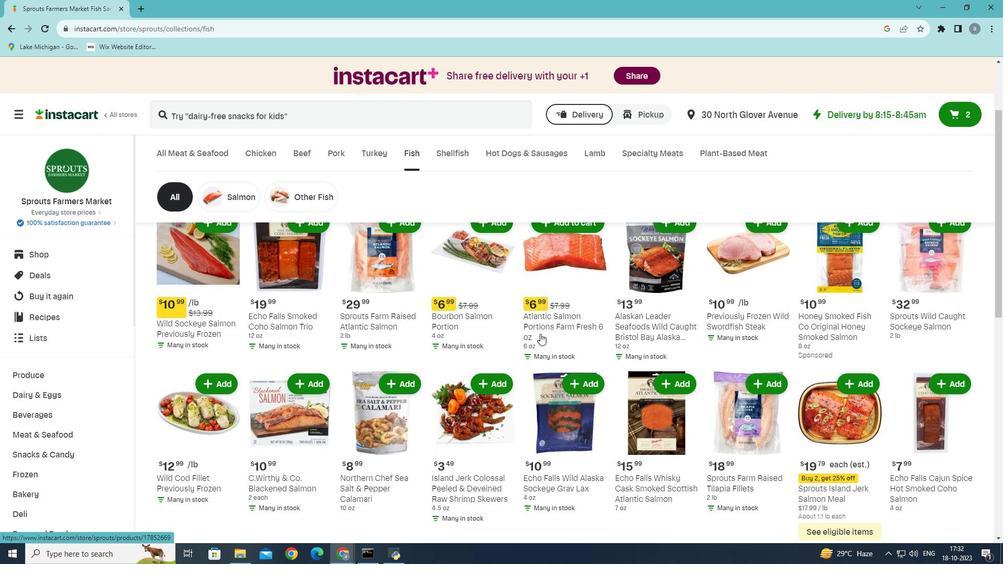 
Action: Mouse scrolled (540, 333) with delta (0, 0)
Screenshot: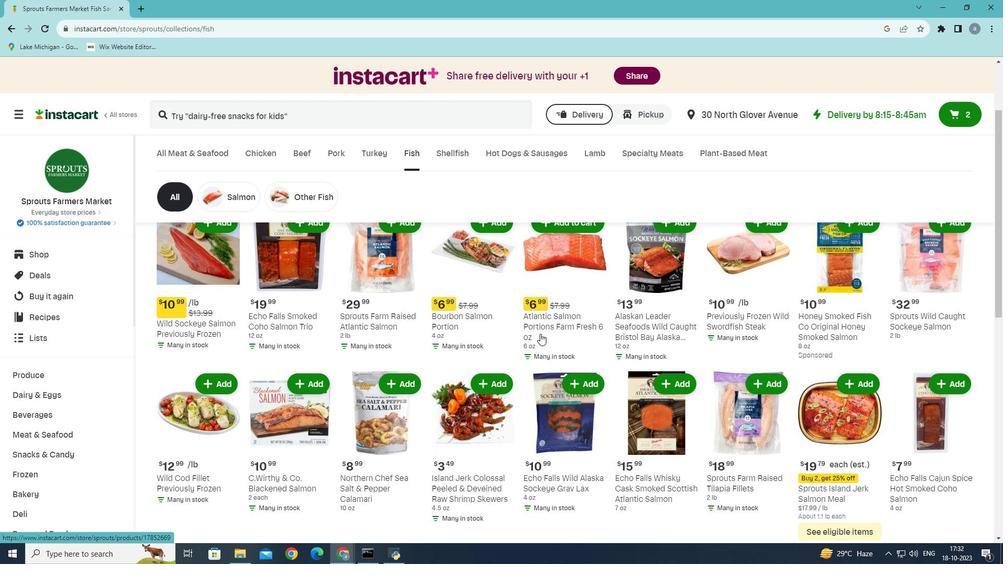
Action: Mouse moved to (543, 329)
Screenshot: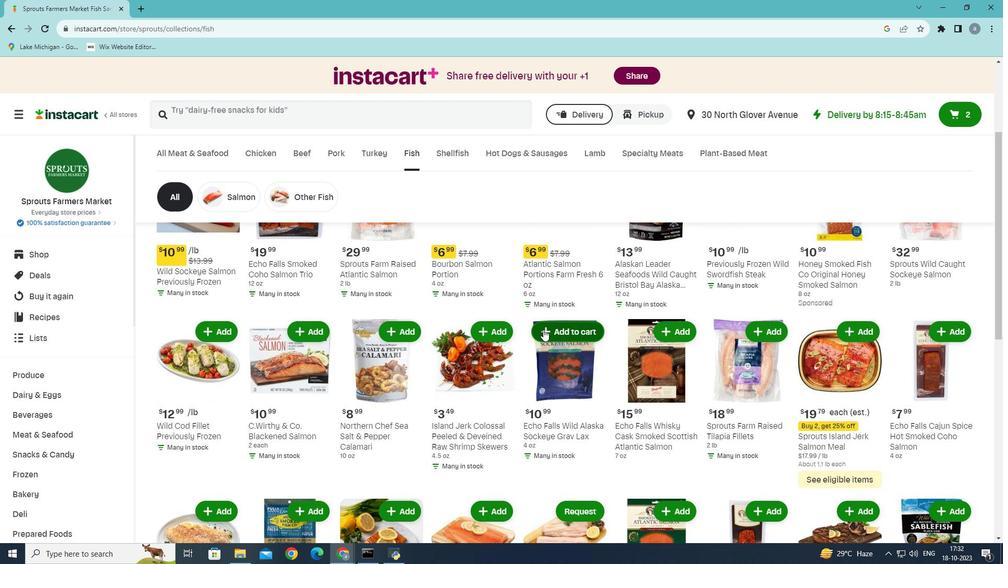 
Action: Mouse scrolled (543, 329) with delta (0, 0)
Screenshot: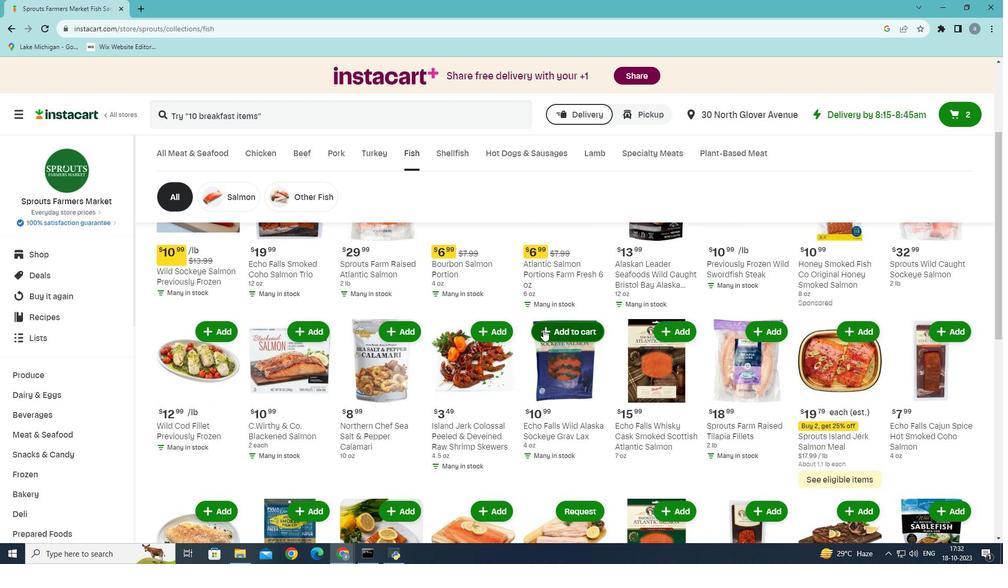 
Action: Mouse moved to (543, 332)
Screenshot: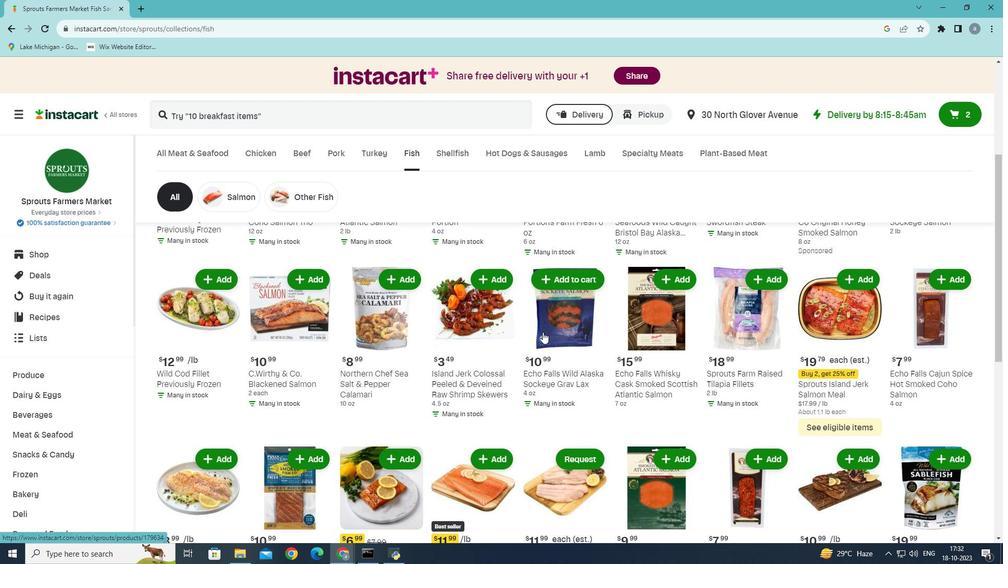 
Action: Mouse scrolled (543, 331) with delta (0, 0)
Screenshot: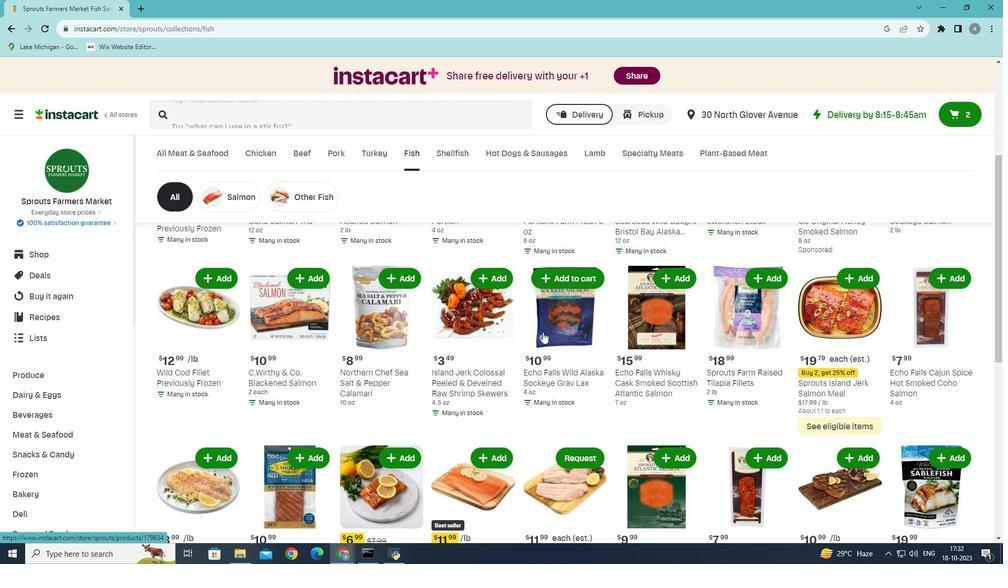 
Action: Mouse scrolled (543, 331) with delta (0, 0)
Screenshot: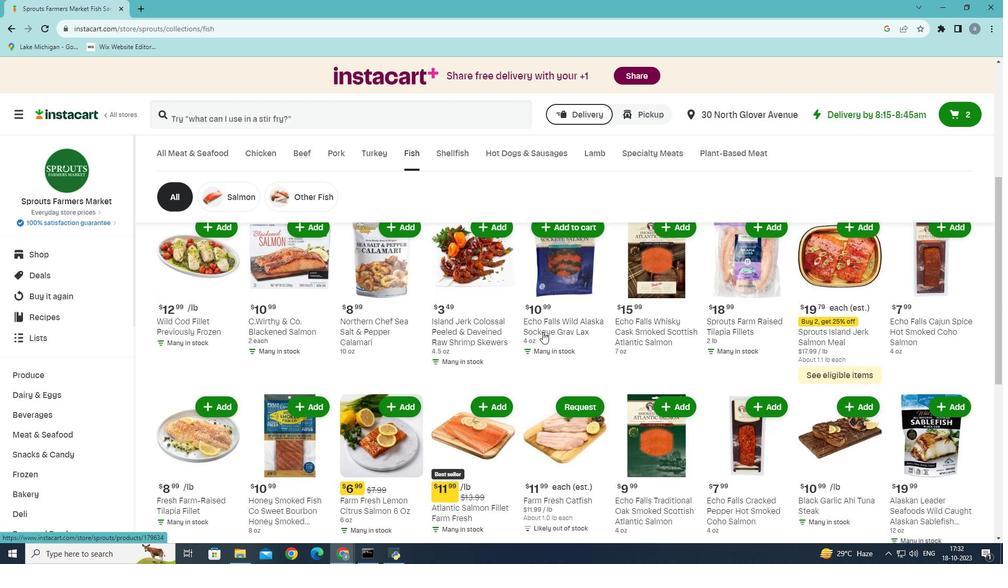 
Action: Mouse moved to (543, 333)
Screenshot: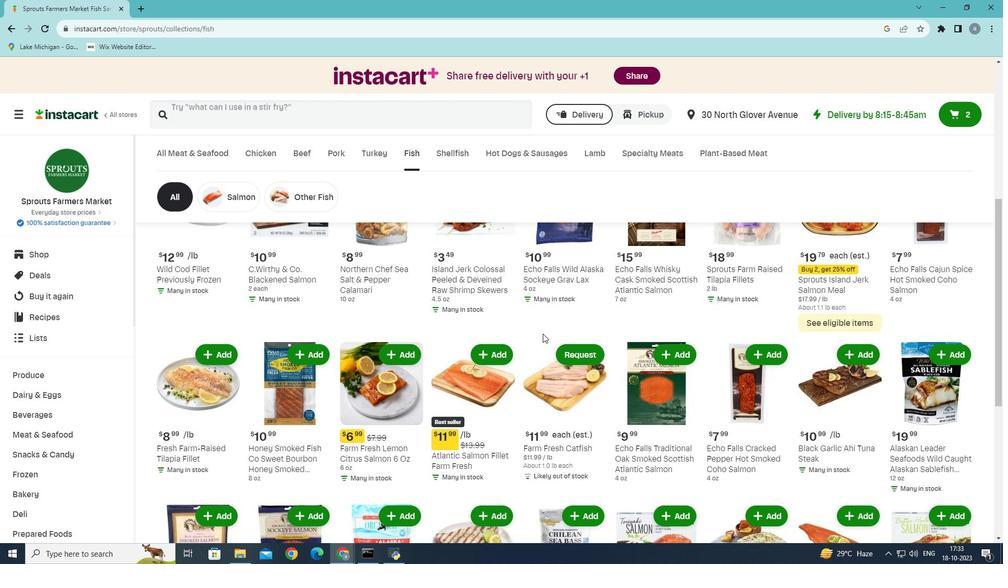 
Action: Mouse scrolled (543, 333) with delta (0, 0)
Screenshot: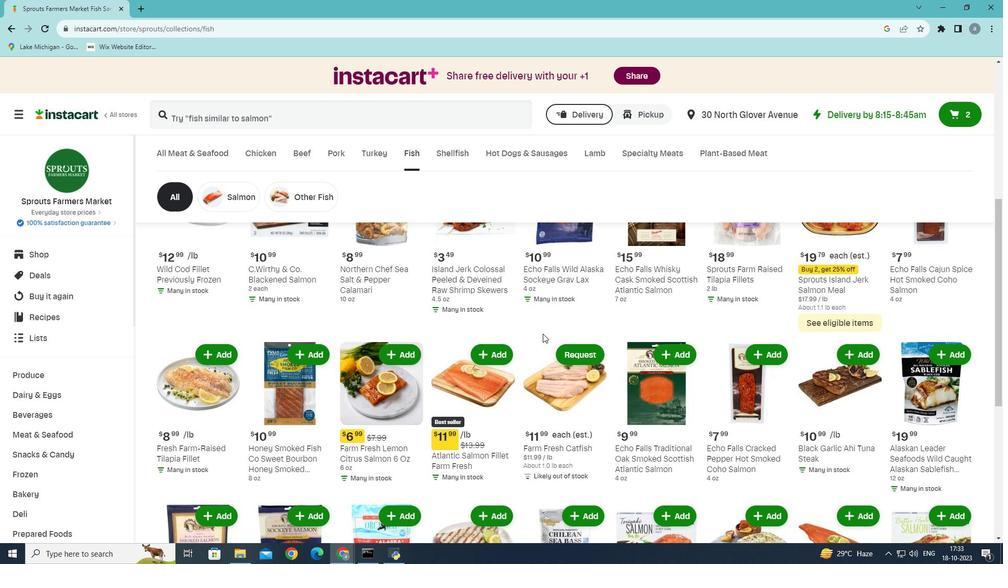 
Action: Mouse moved to (229, 308)
Screenshot: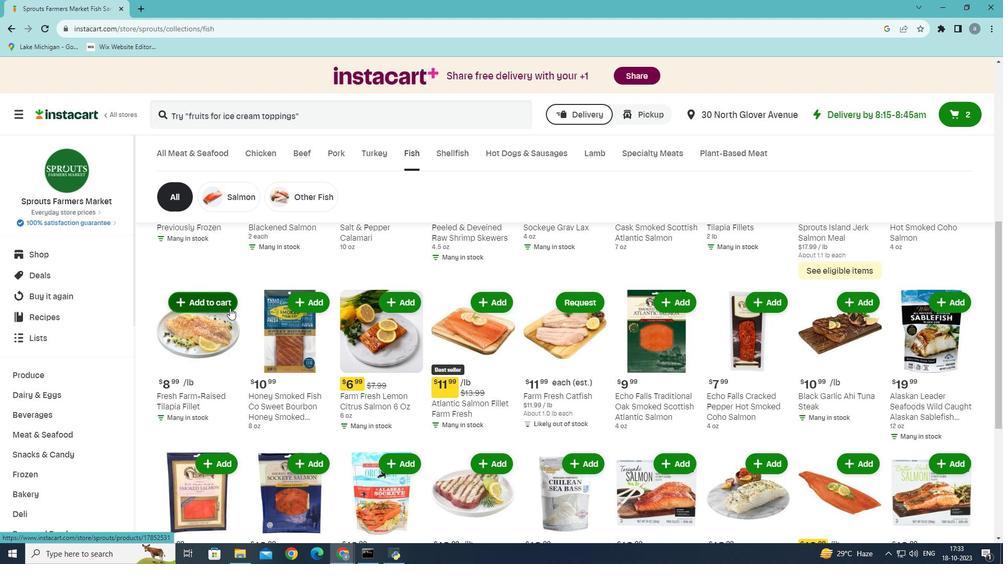 
Action: Mouse pressed left at (229, 308)
Screenshot: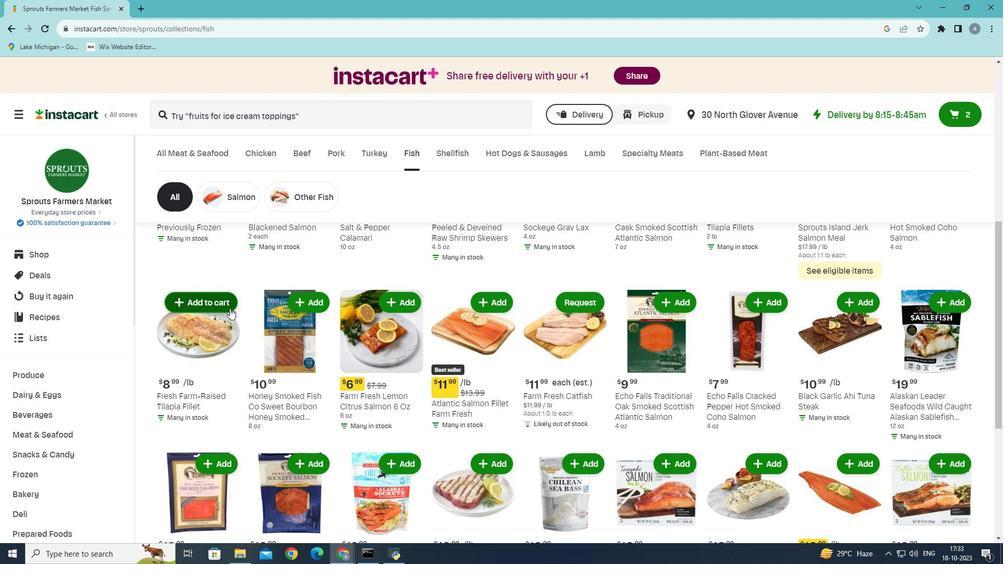 
Action: Mouse moved to (232, 312)
Screenshot: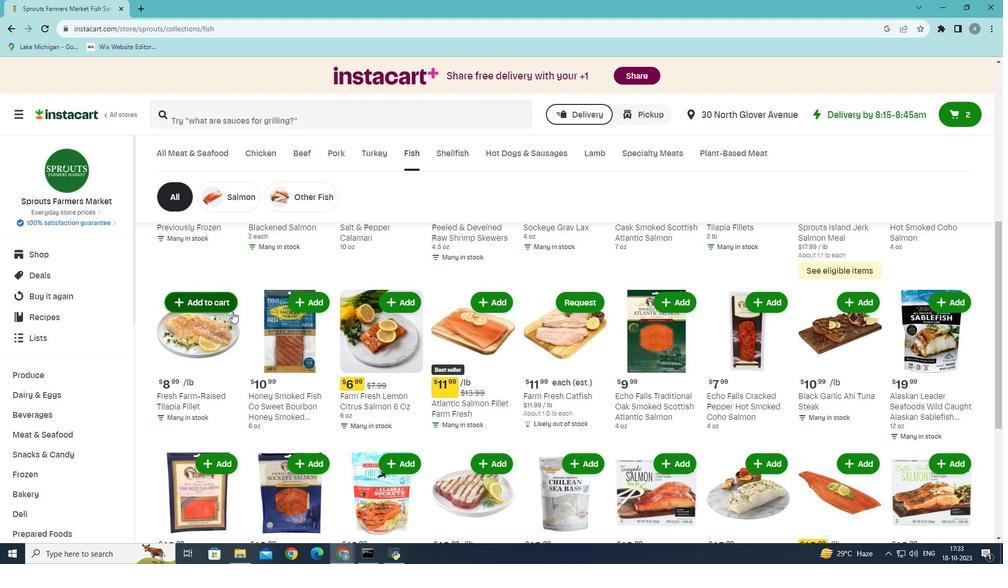 
